 Task: Create a due date automation trigger when advanced on, on the tuesday before a card is due add dates not due this month at 11:00 AM.
Action: Mouse moved to (1374, 115)
Screenshot: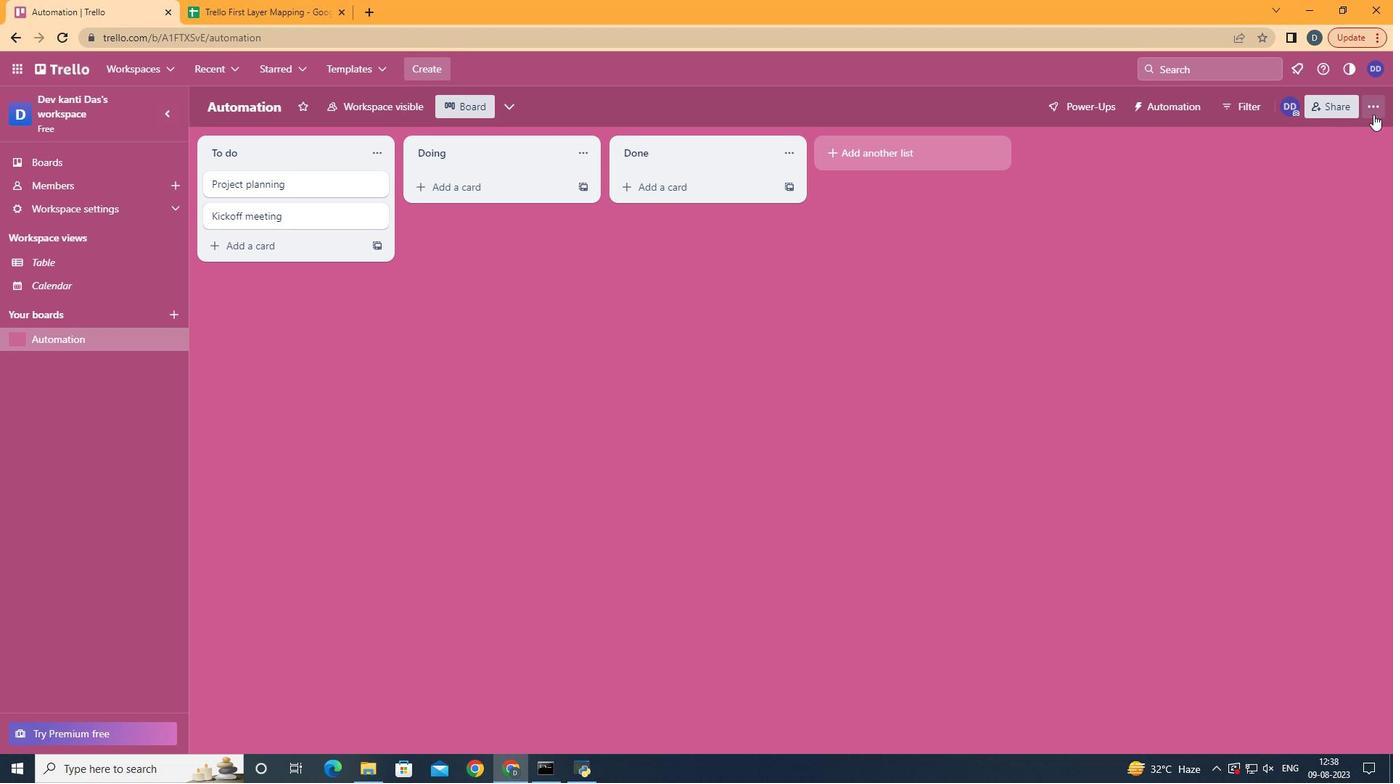 
Action: Mouse pressed left at (1374, 115)
Screenshot: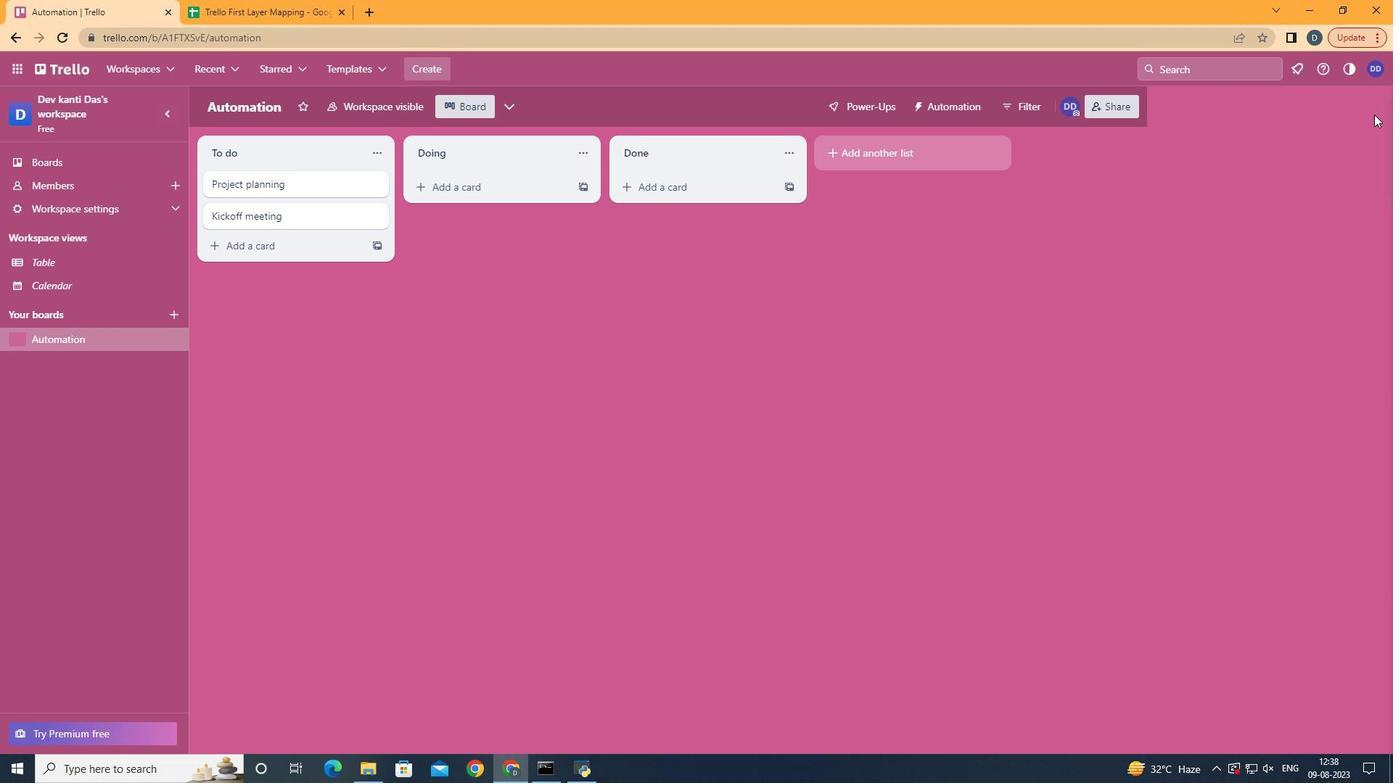 
Action: Mouse moved to (1209, 322)
Screenshot: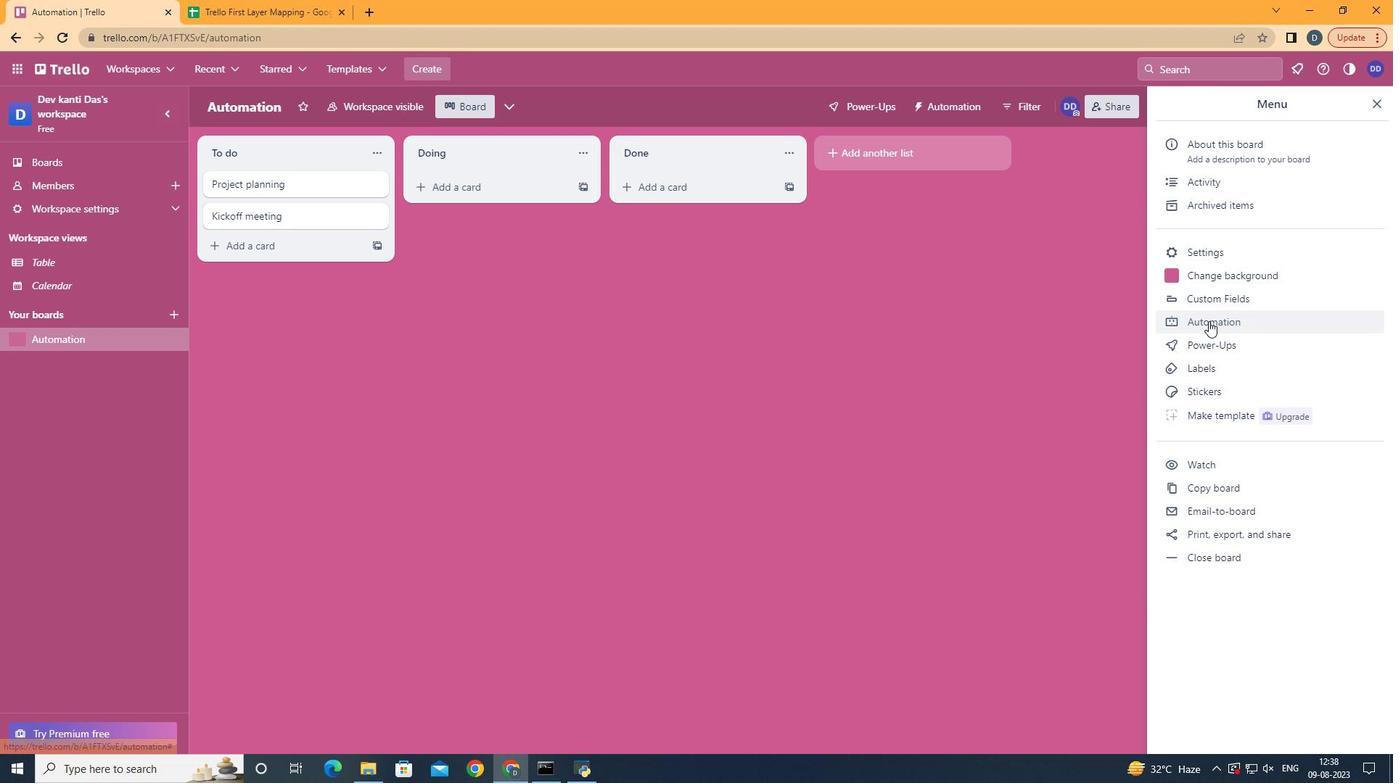 
Action: Mouse pressed left at (1209, 322)
Screenshot: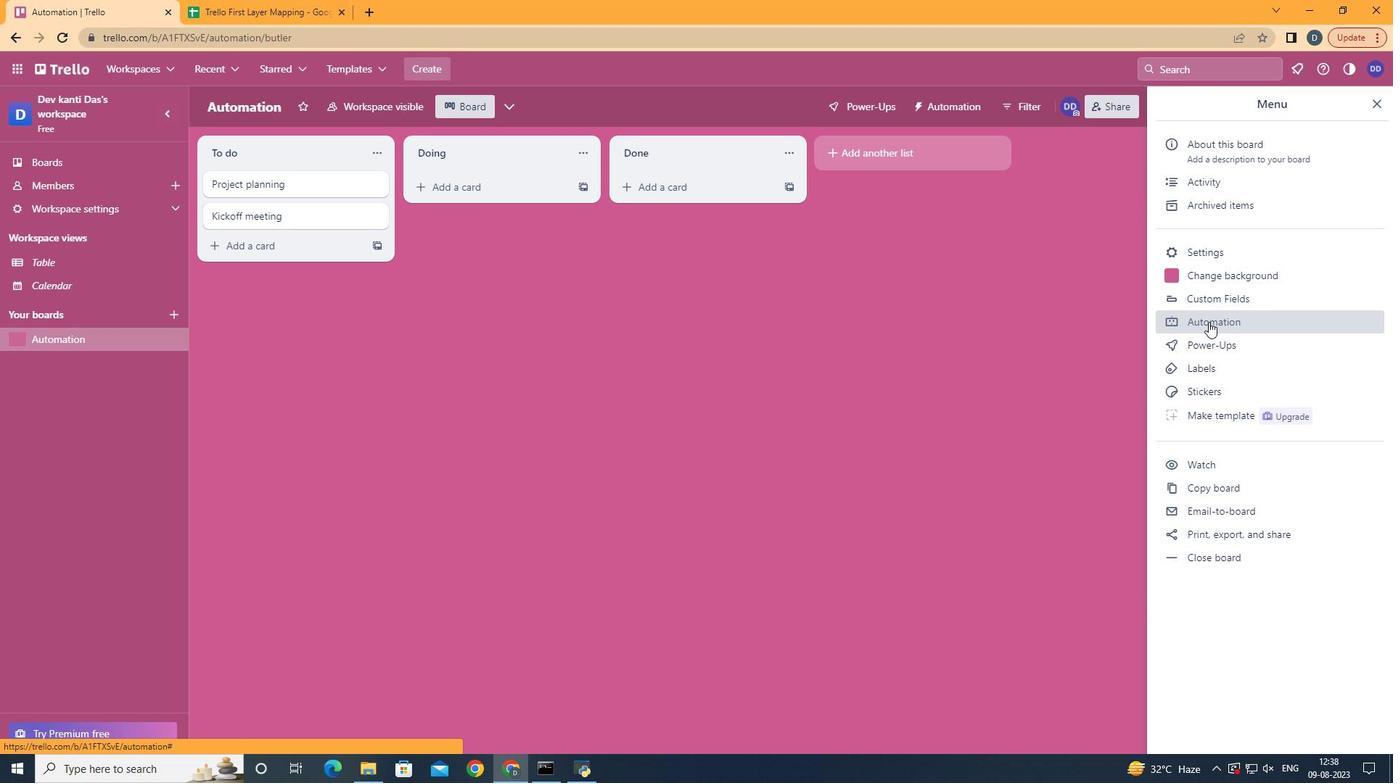 
Action: Mouse moved to (252, 291)
Screenshot: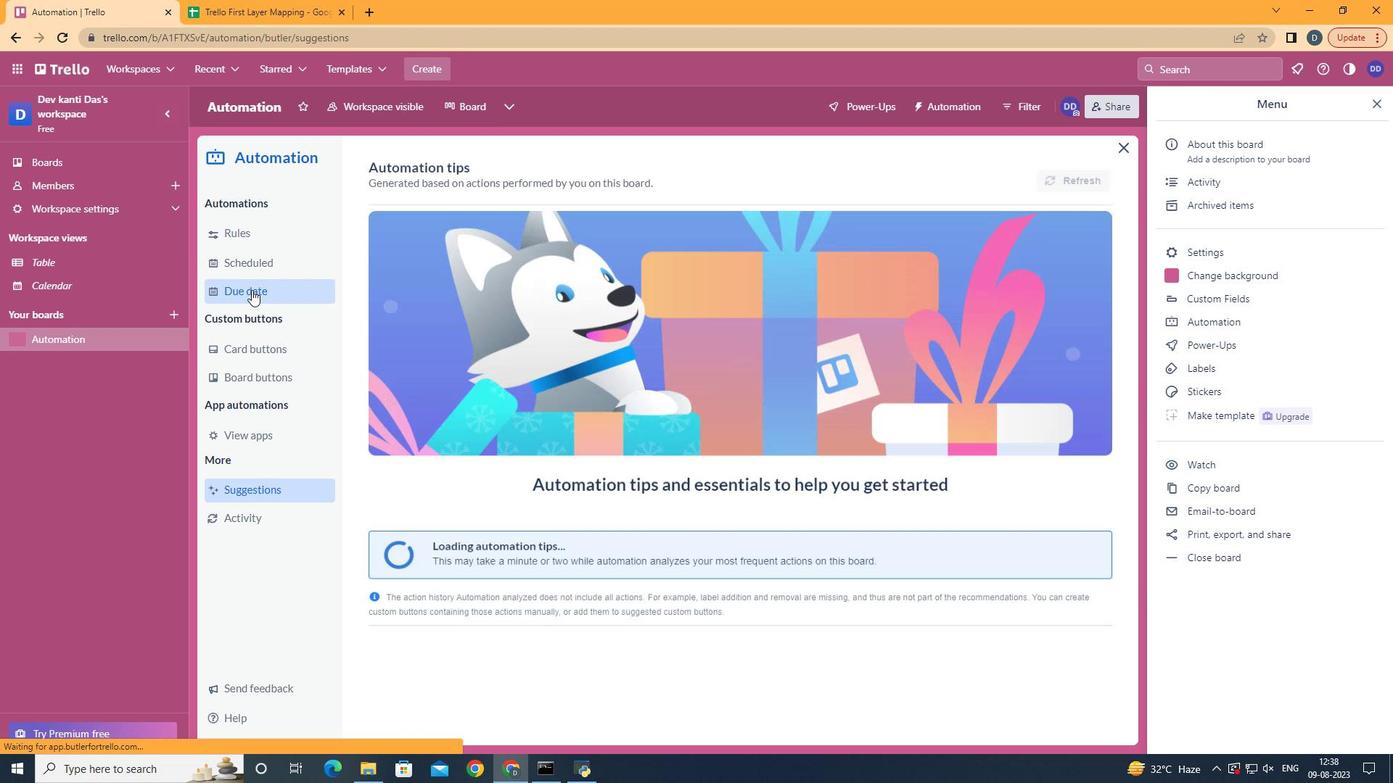 
Action: Mouse pressed left at (252, 291)
Screenshot: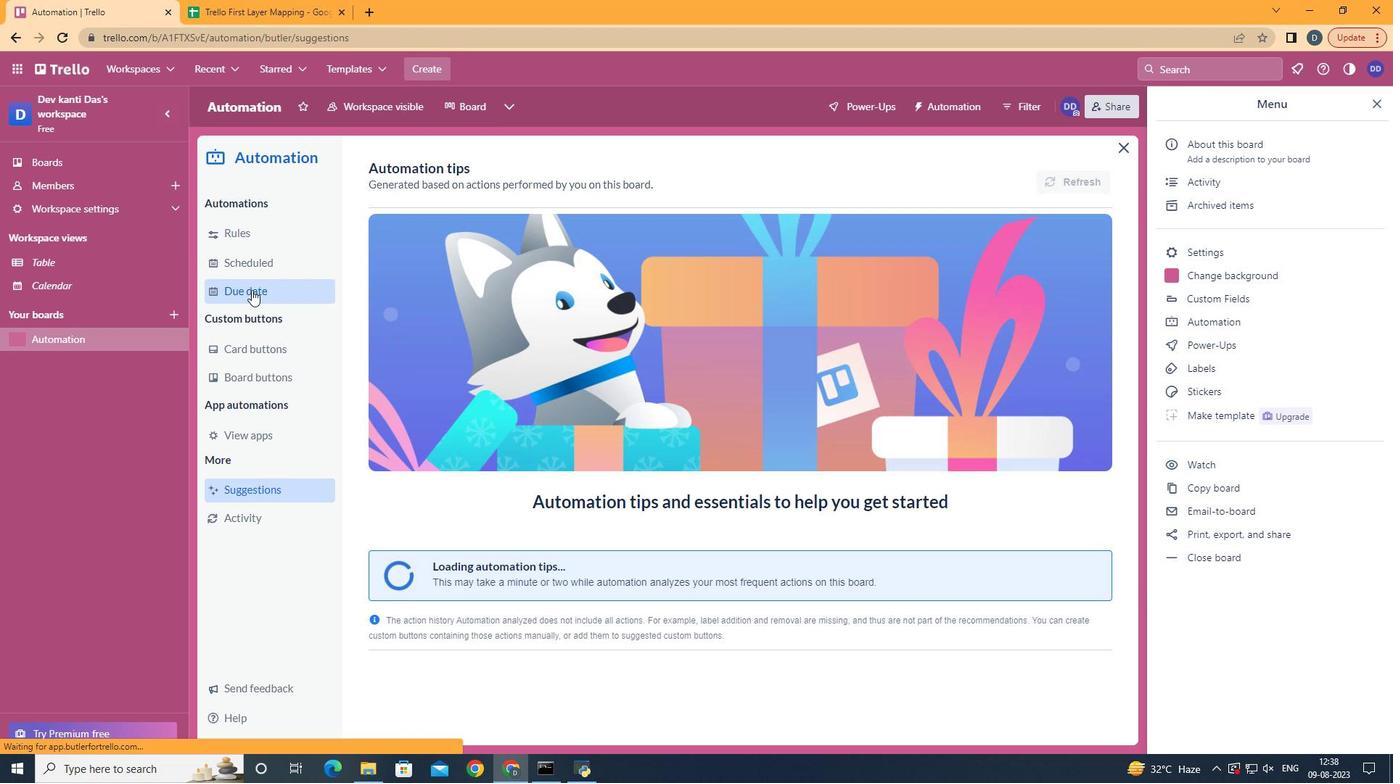 
Action: Mouse moved to (1021, 174)
Screenshot: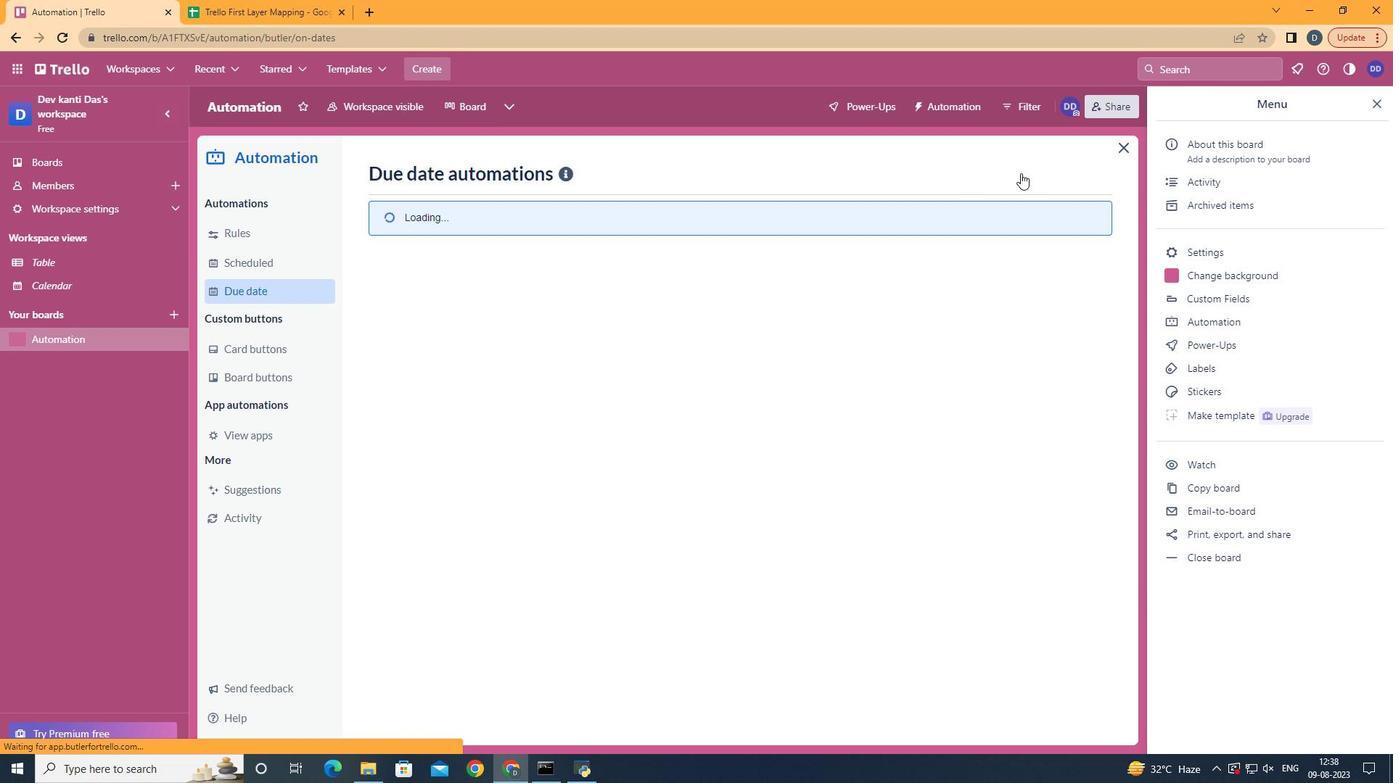 
Action: Mouse pressed left at (1021, 174)
Screenshot: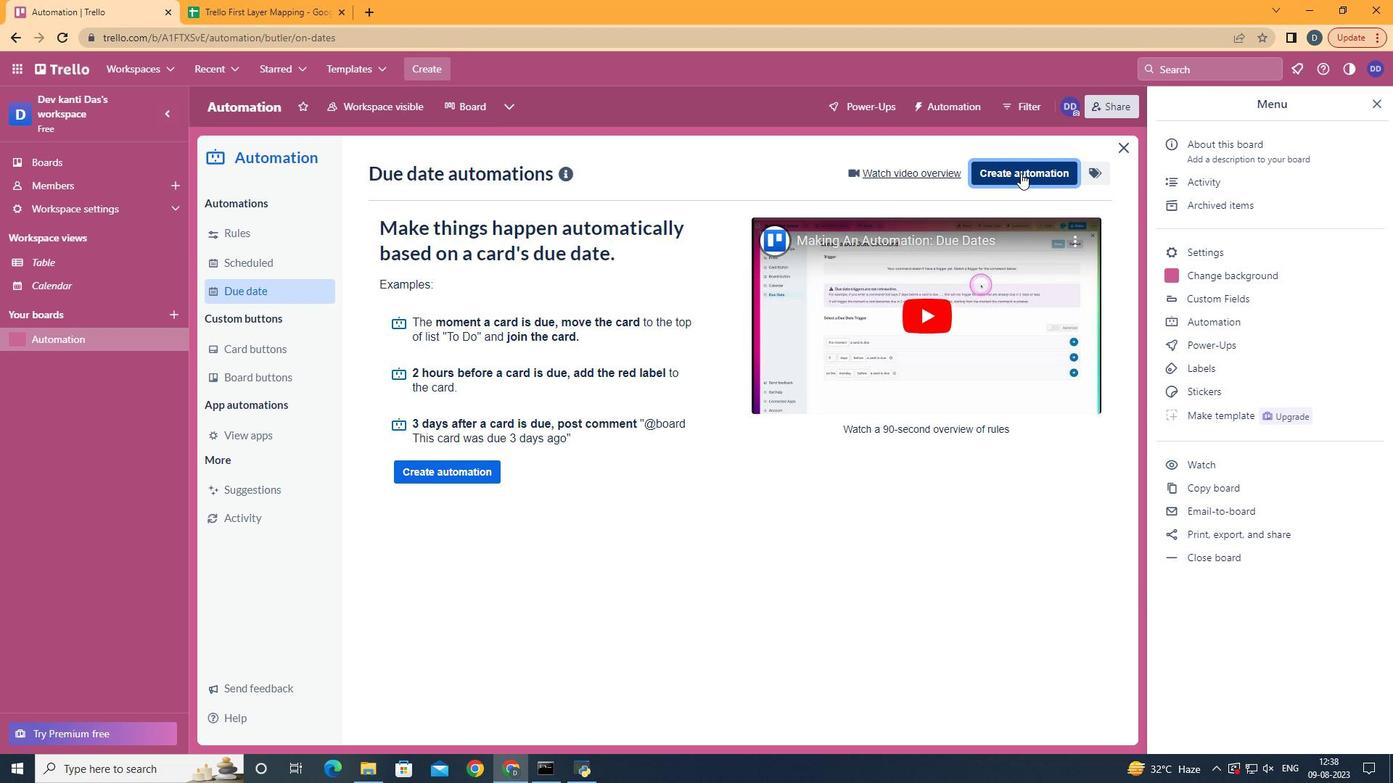 
Action: Mouse moved to (740, 311)
Screenshot: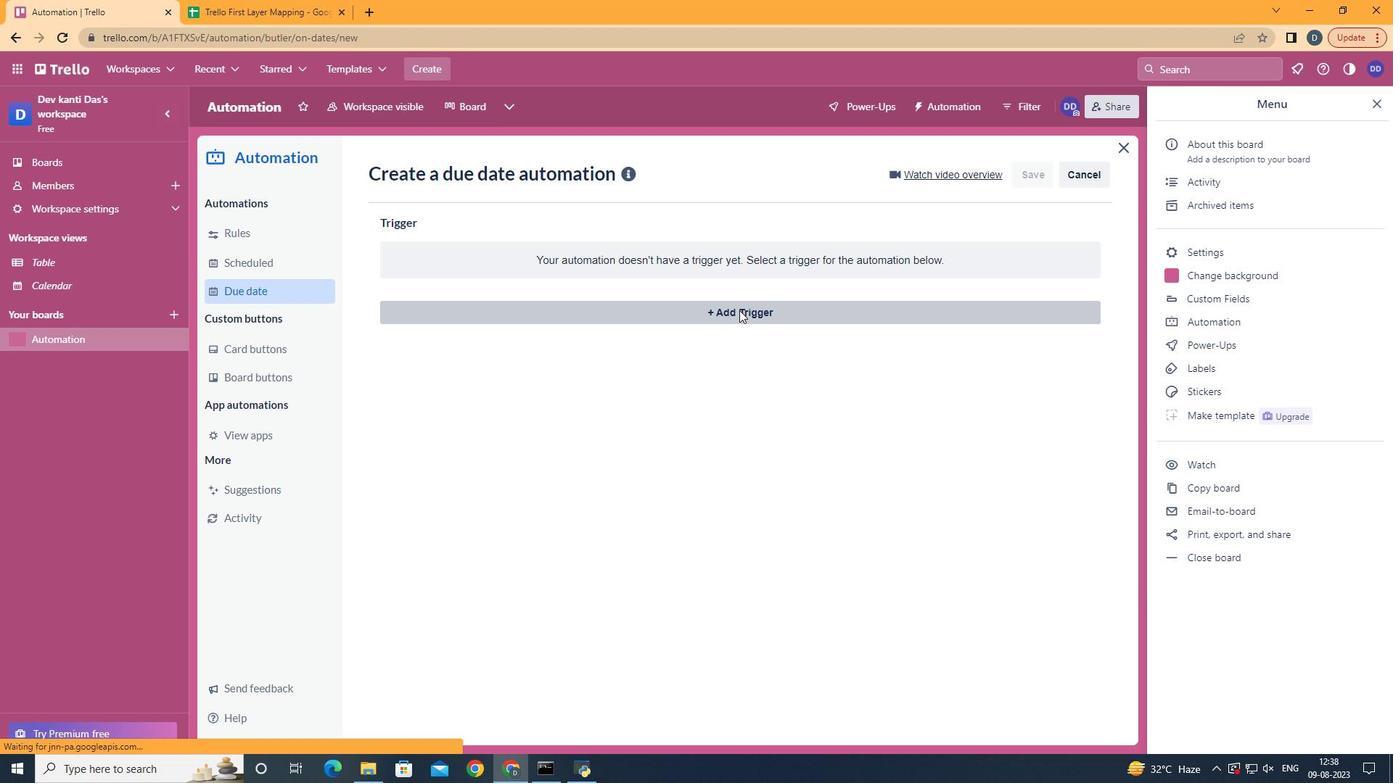 
Action: Mouse pressed left at (740, 311)
Screenshot: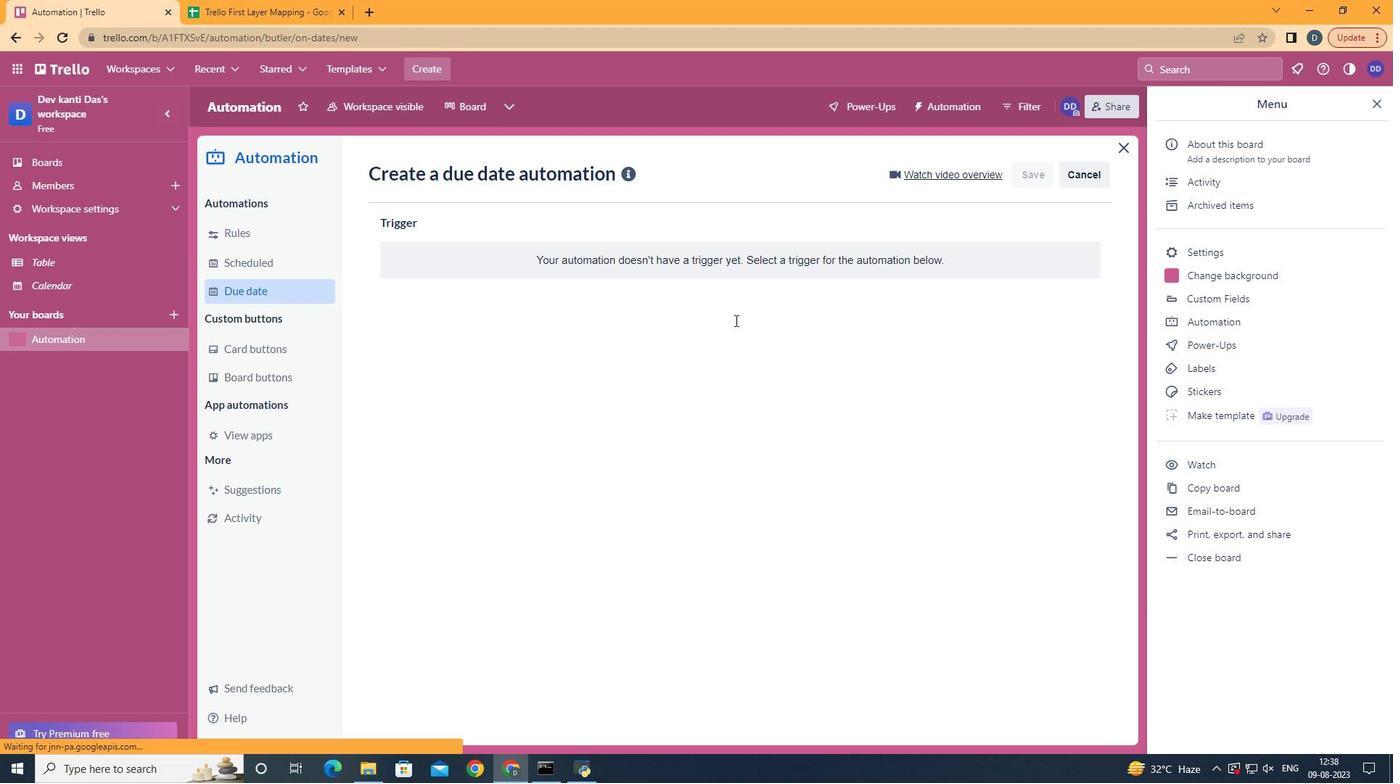 
Action: Mouse moved to (471, 411)
Screenshot: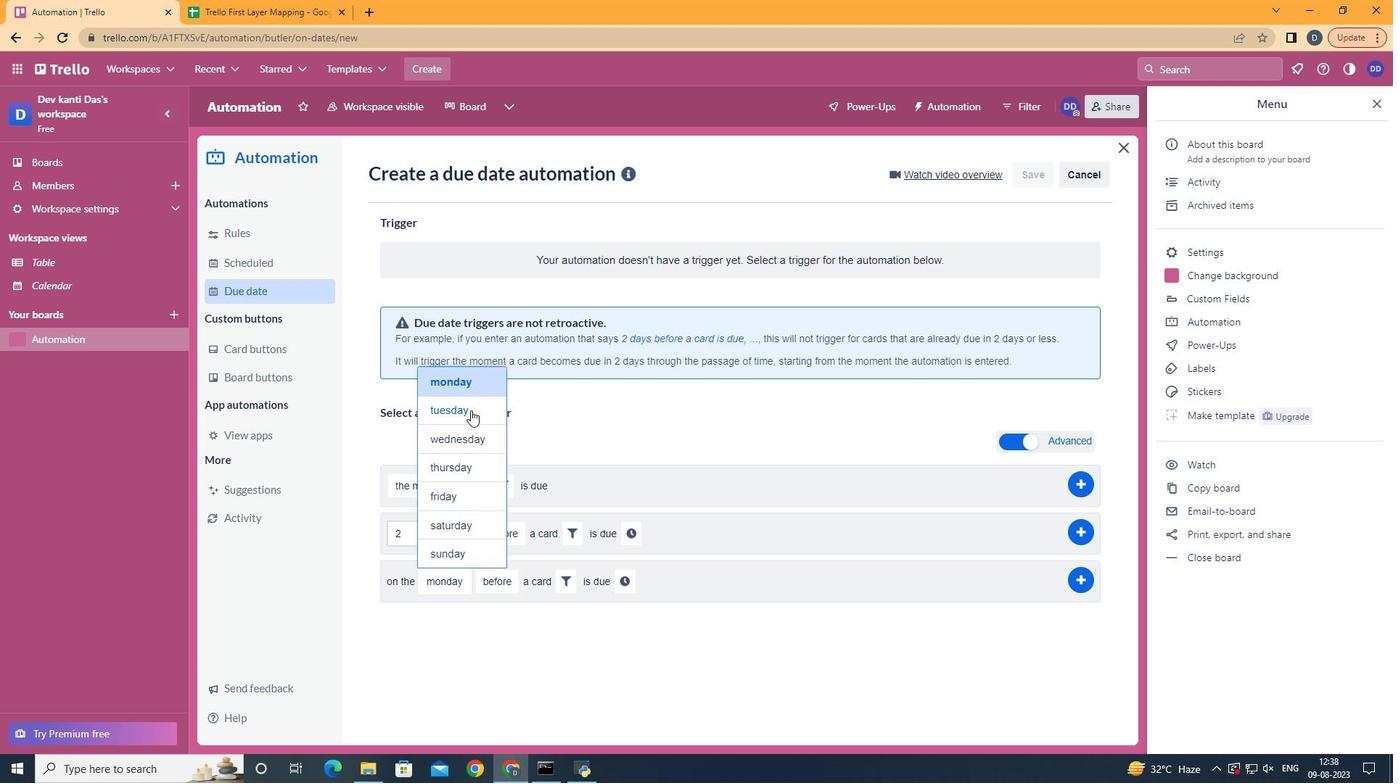 
Action: Mouse pressed left at (471, 411)
Screenshot: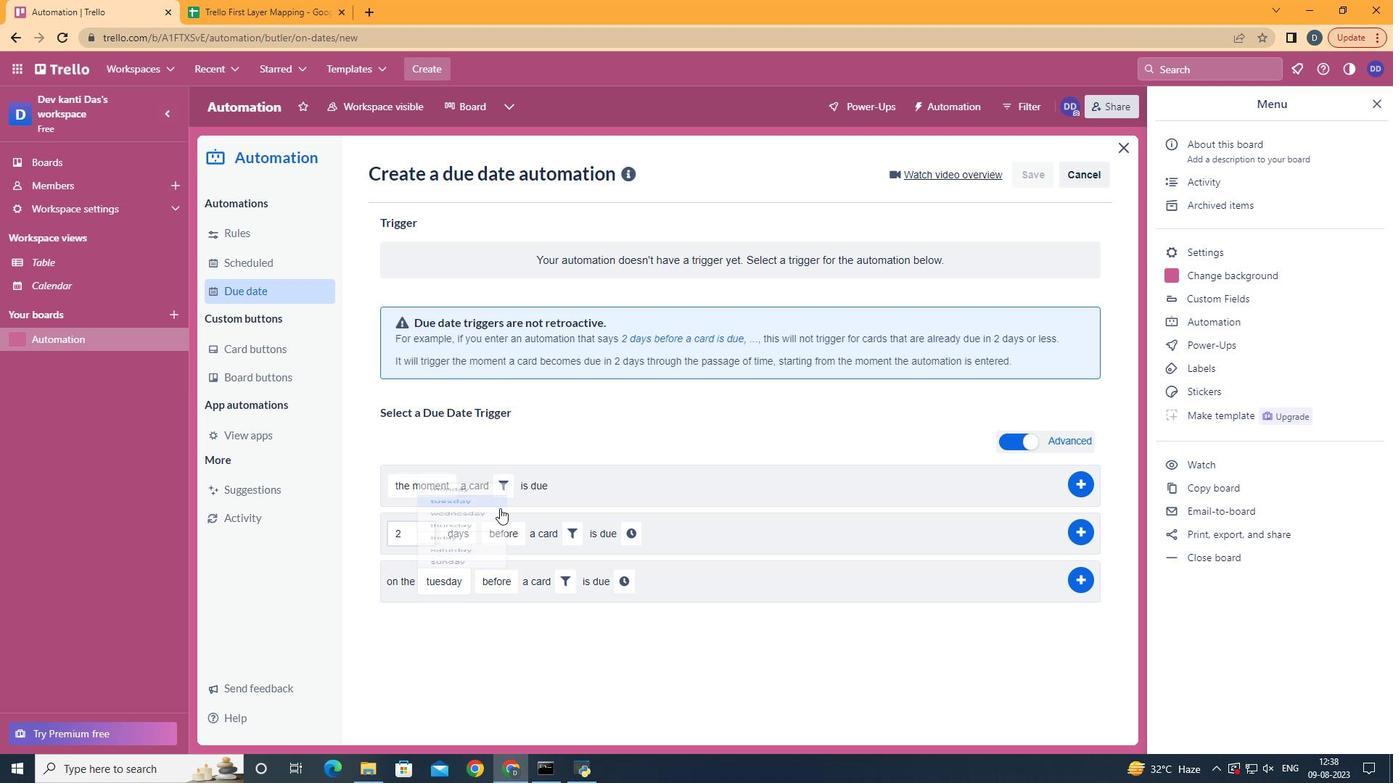 
Action: Mouse moved to (513, 602)
Screenshot: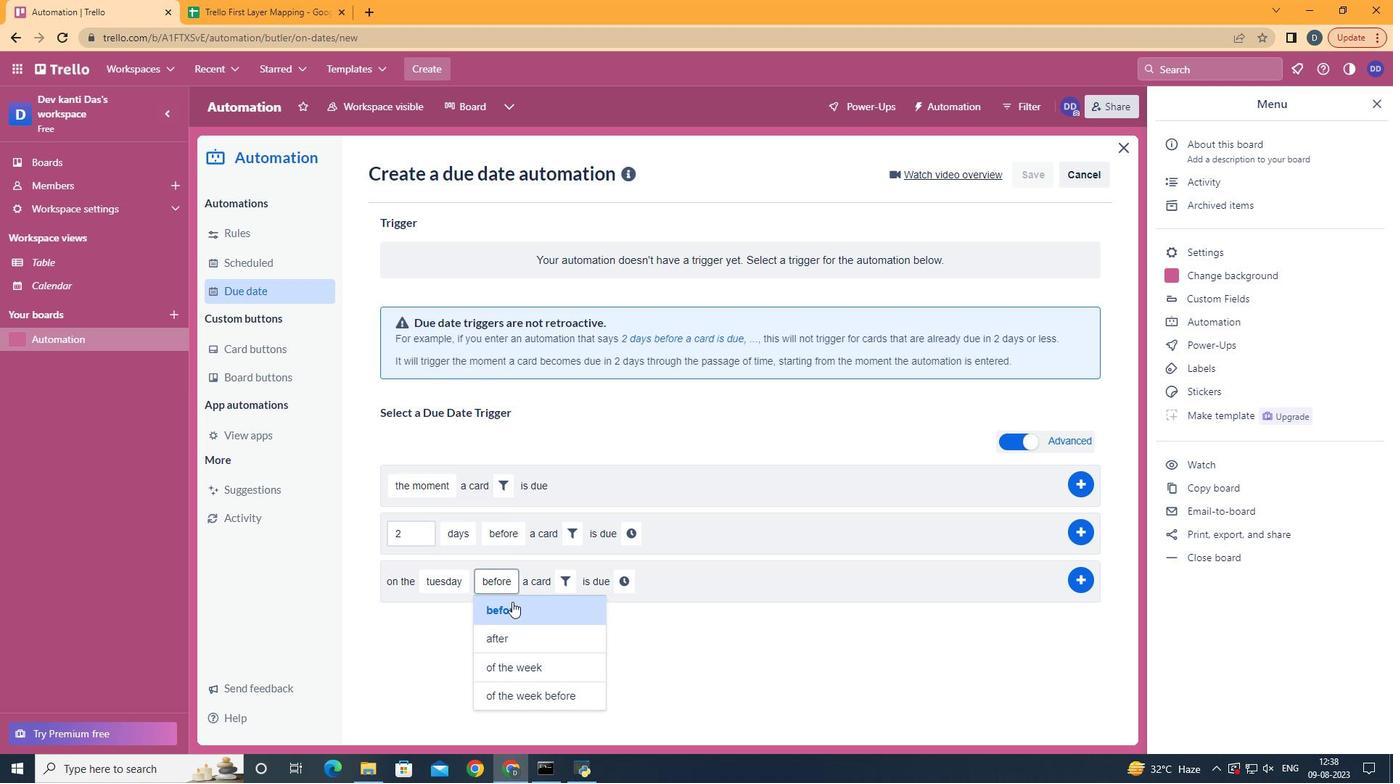 
Action: Mouse pressed left at (513, 602)
Screenshot: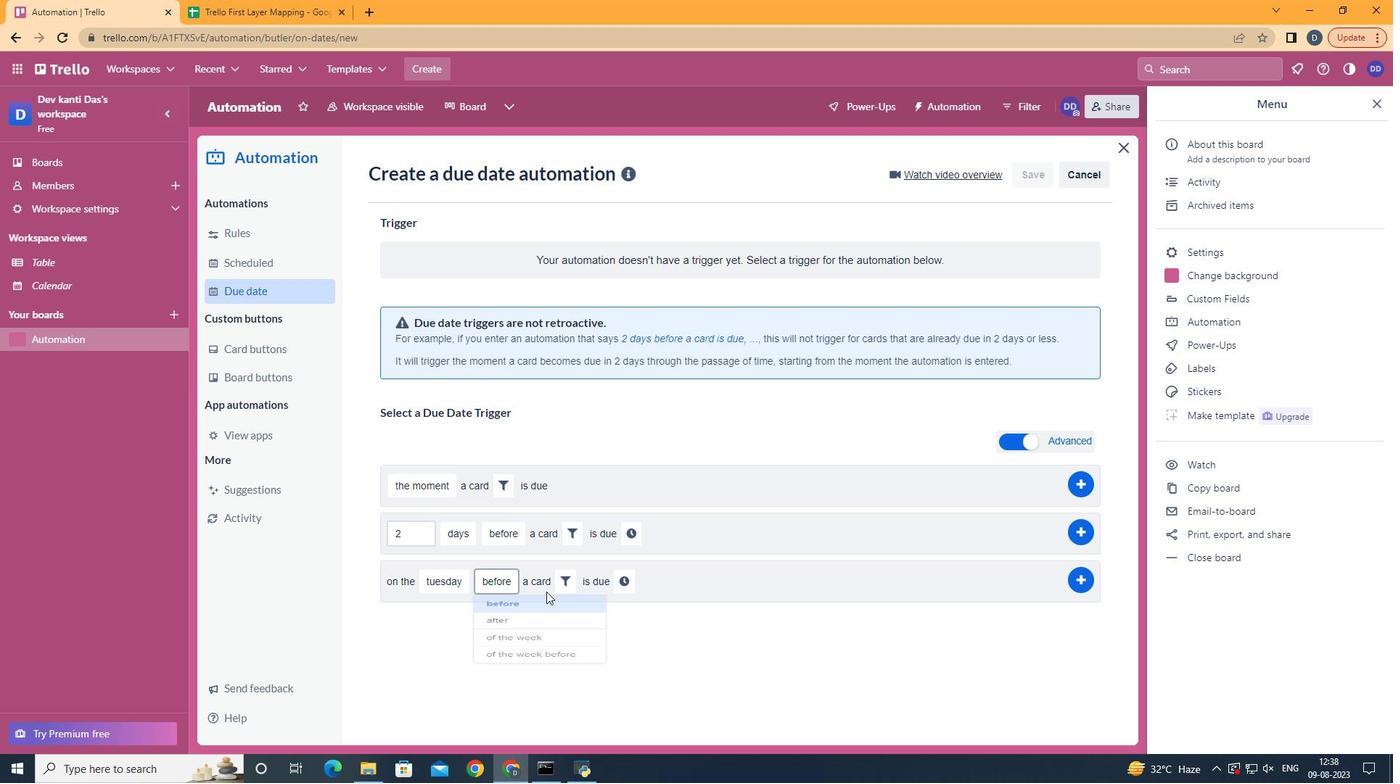 
Action: Mouse moved to (562, 581)
Screenshot: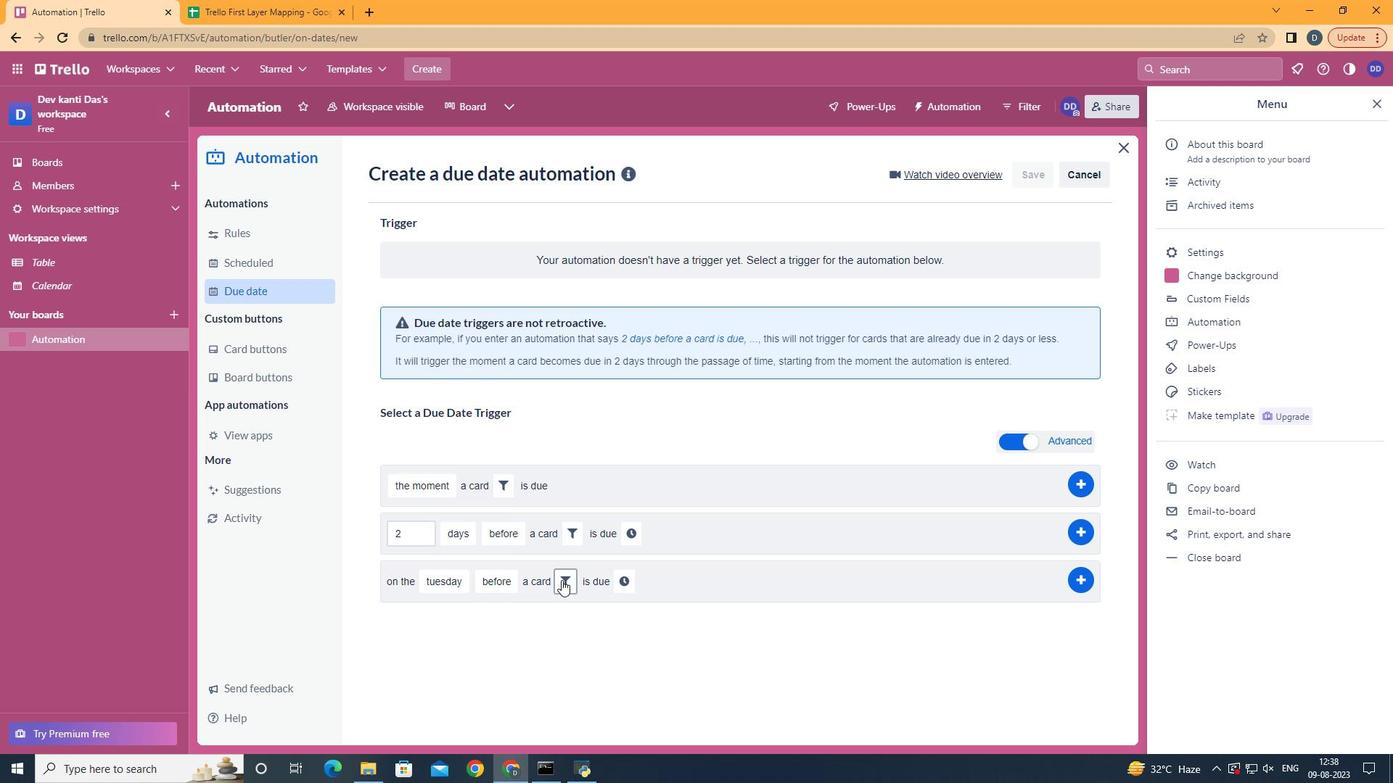
Action: Mouse pressed left at (562, 581)
Screenshot: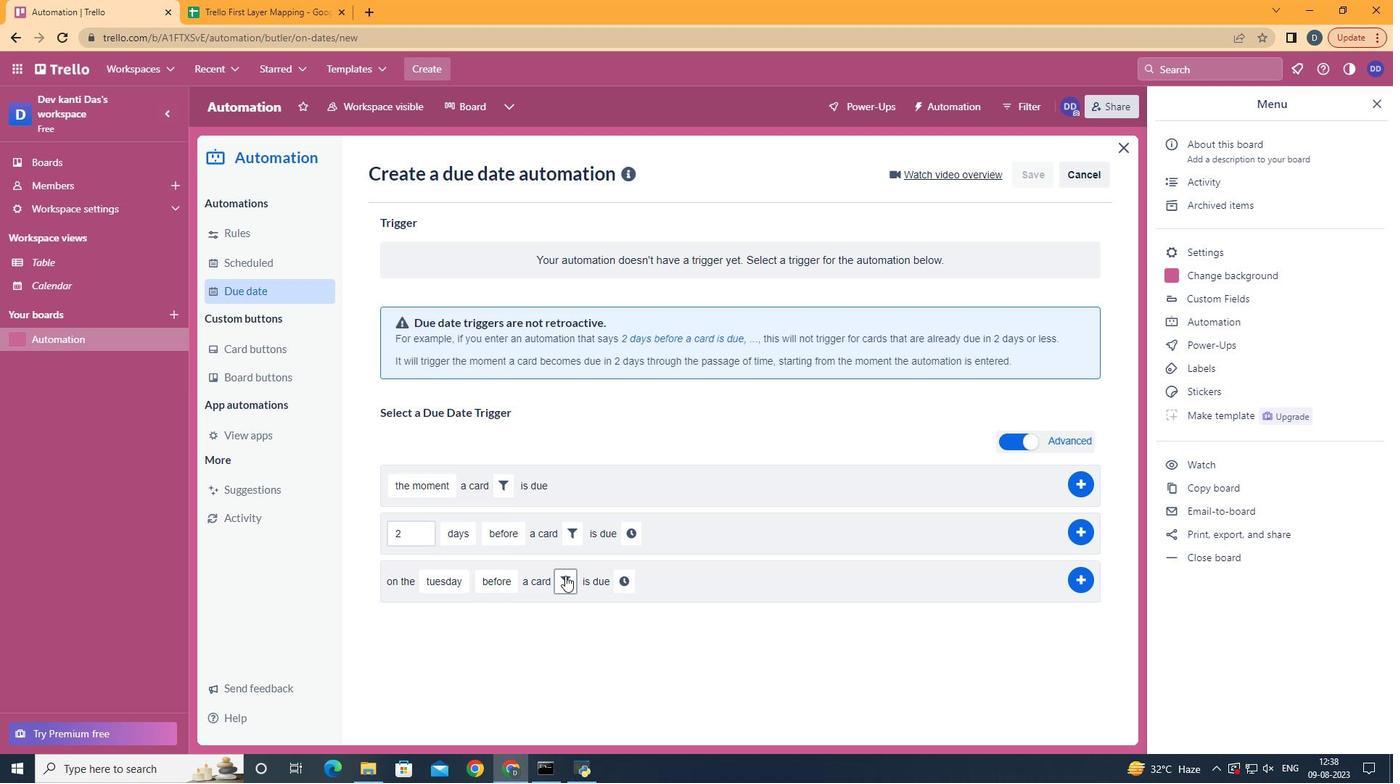 
Action: Mouse moved to (638, 622)
Screenshot: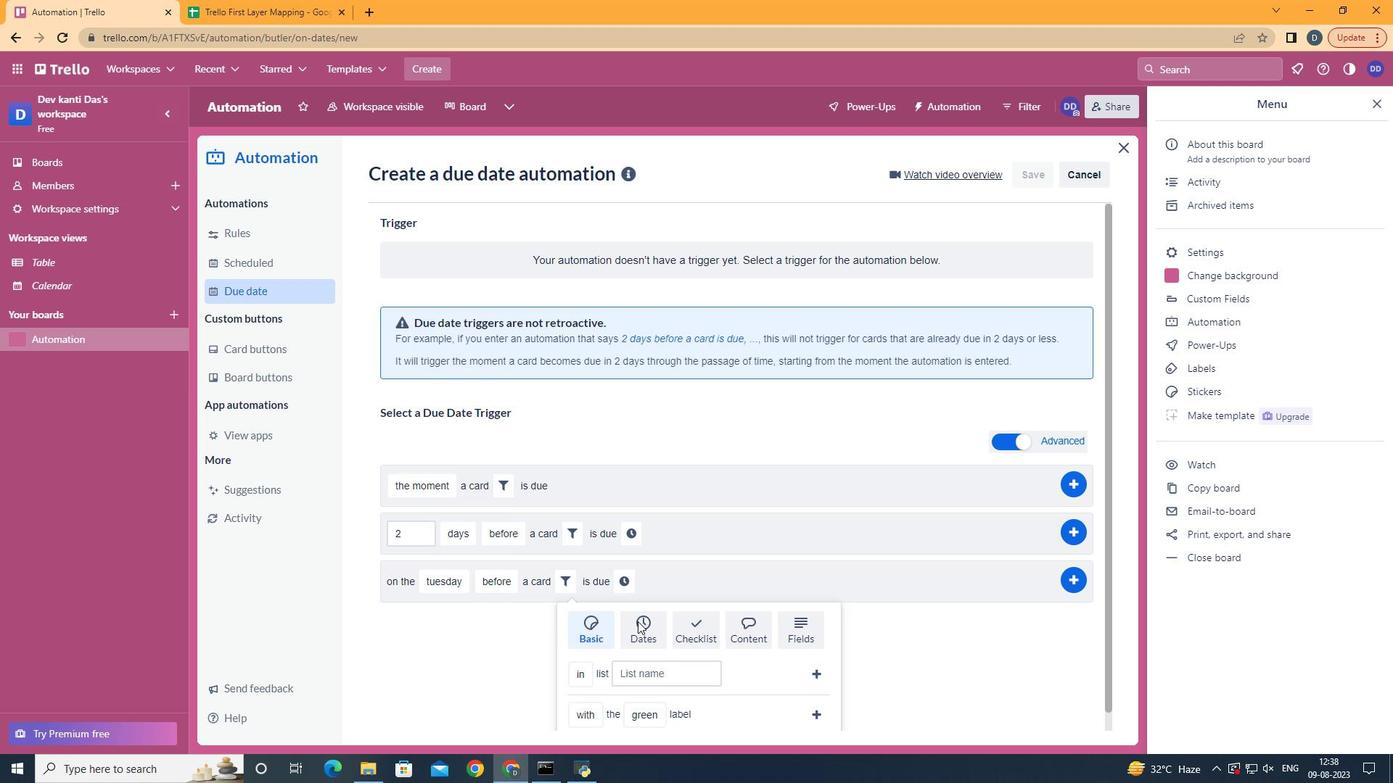 
Action: Mouse pressed left at (638, 622)
Screenshot: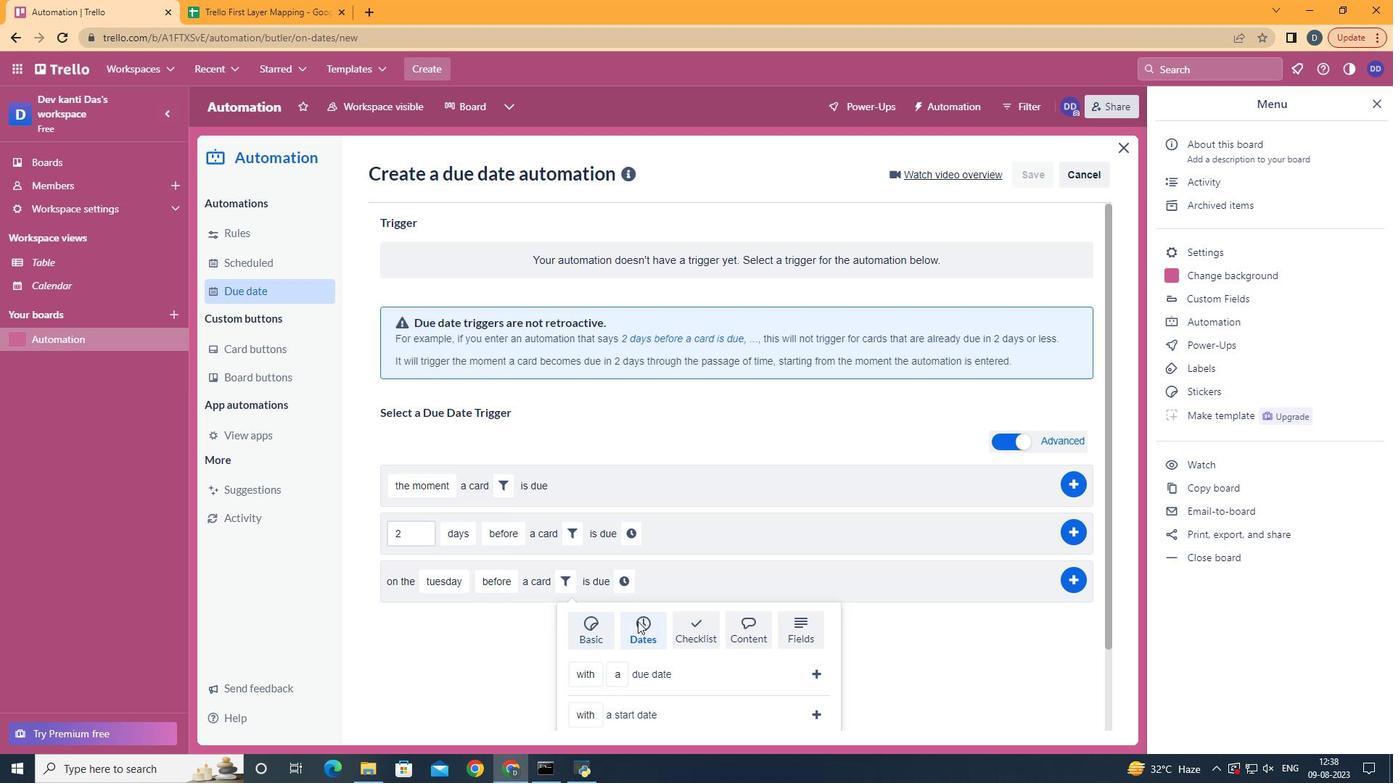 
Action: Mouse scrolled (638, 621) with delta (0, 0)
Screenshot: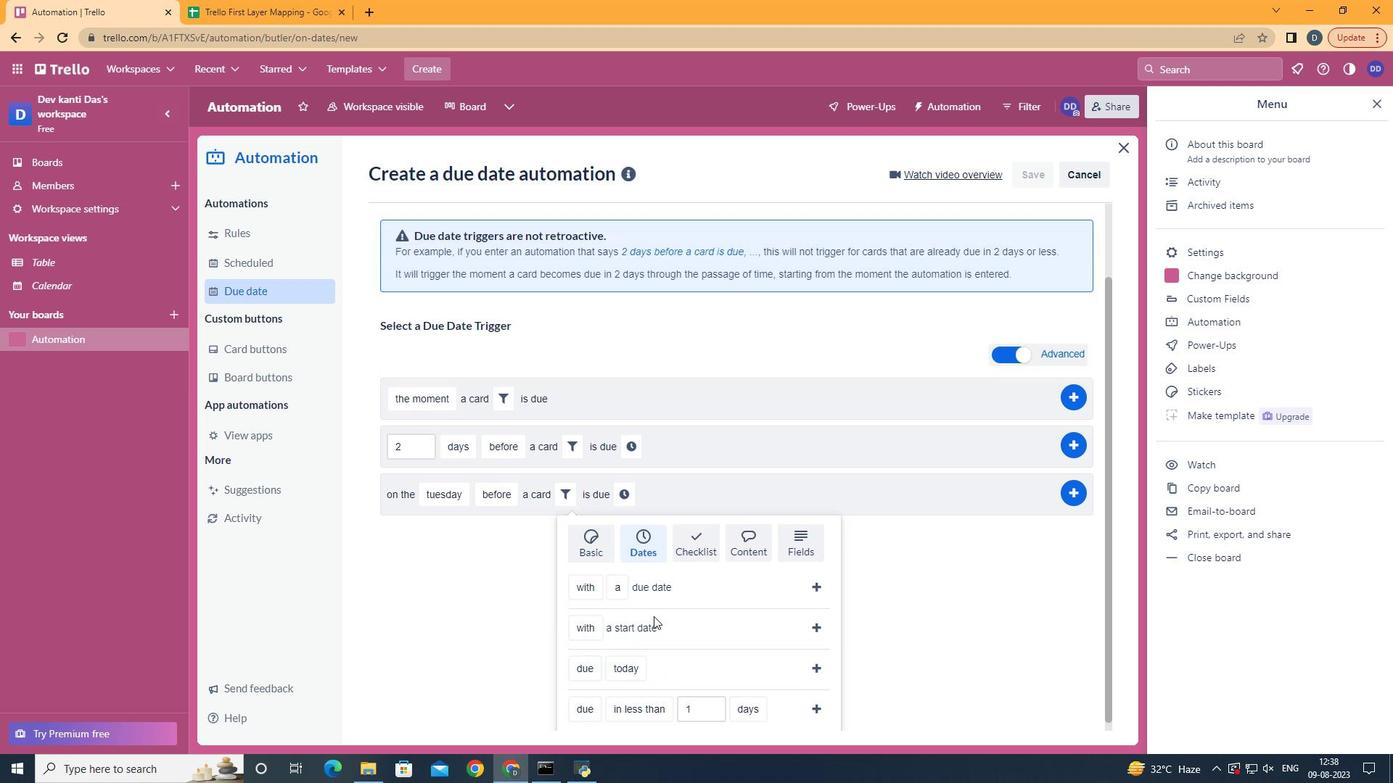 
Action: Mouse scrolled (638, 621) with delta (0, 0)
Screenshot: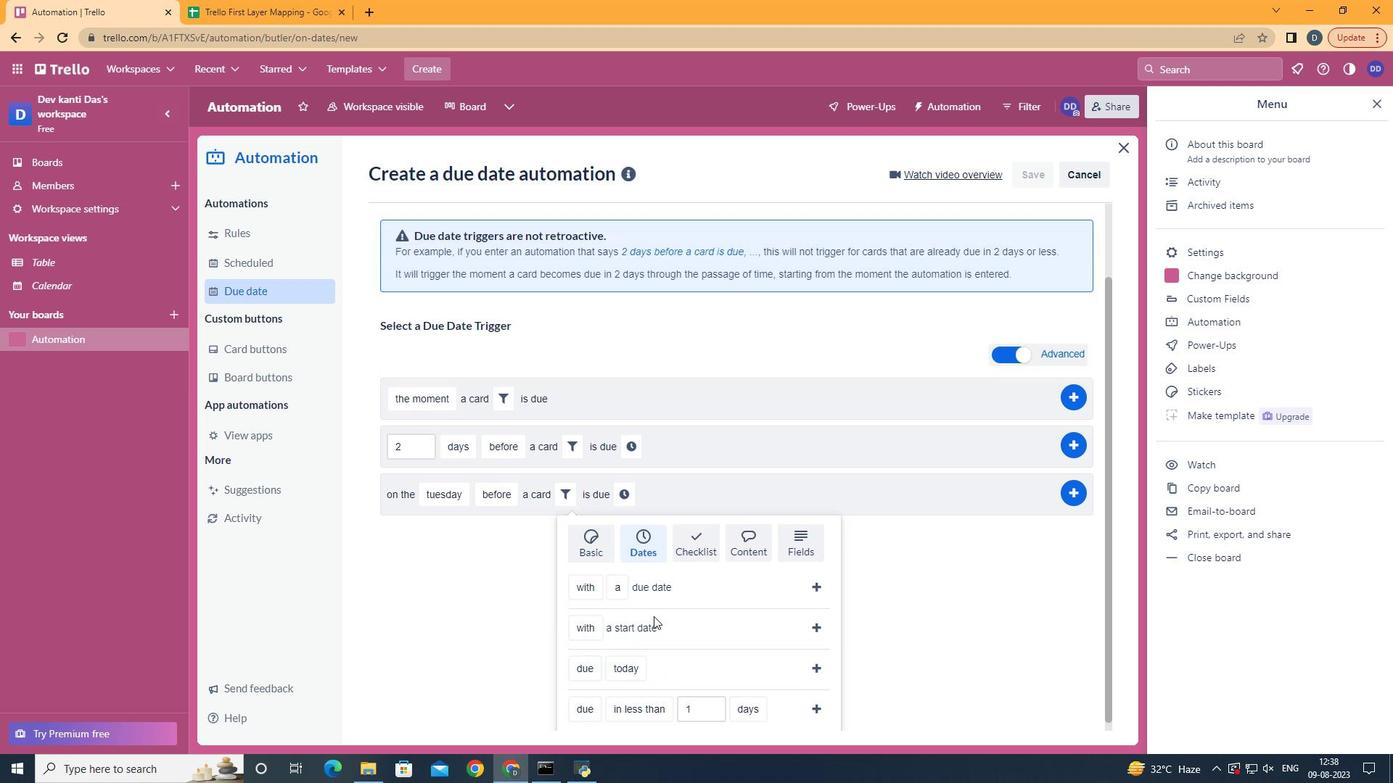 
Action: Mouse scrolled (638, 621) with delta (0, 0)
Screenshot: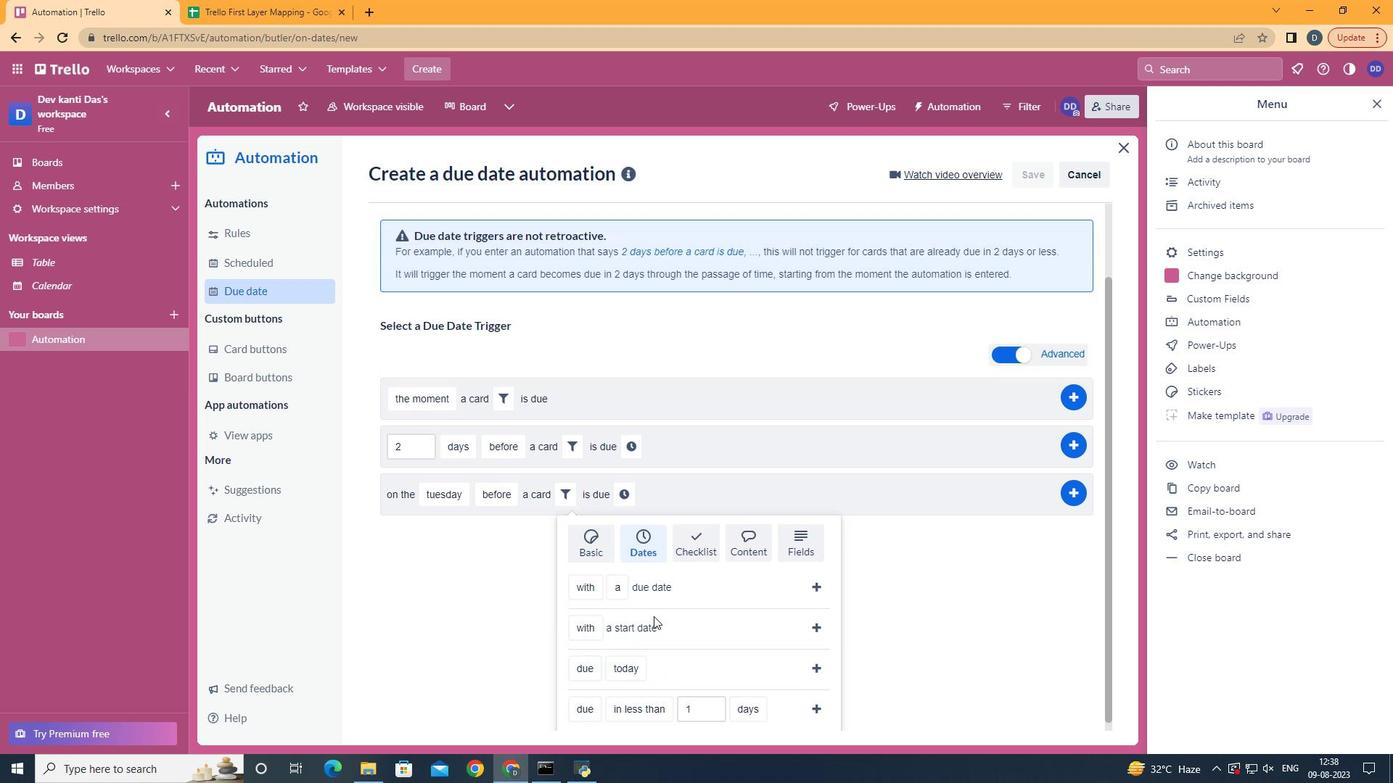 
Action: Mouse scrolled (638, 621) with delta (0, 0)
Screenshot: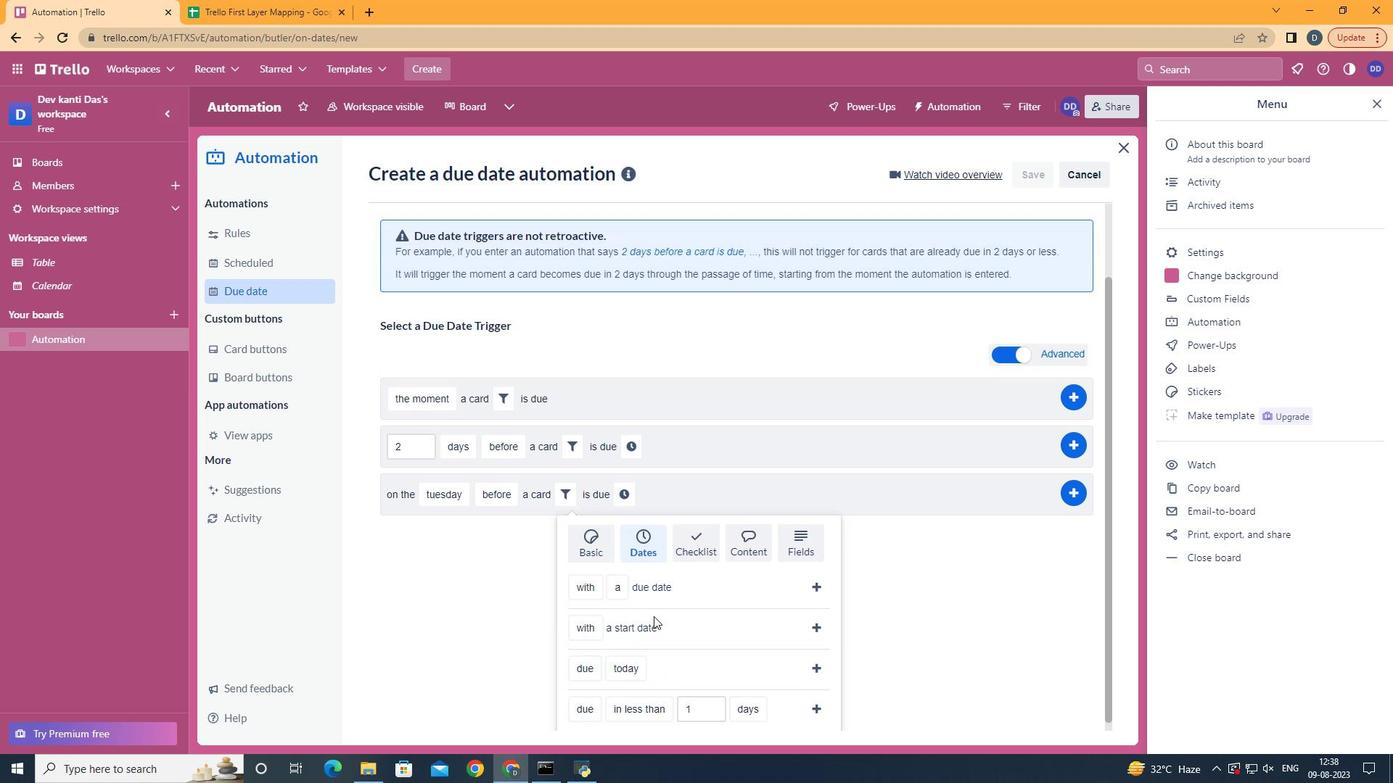 
Action: Mouse moved to (609, 575)
Screenshot: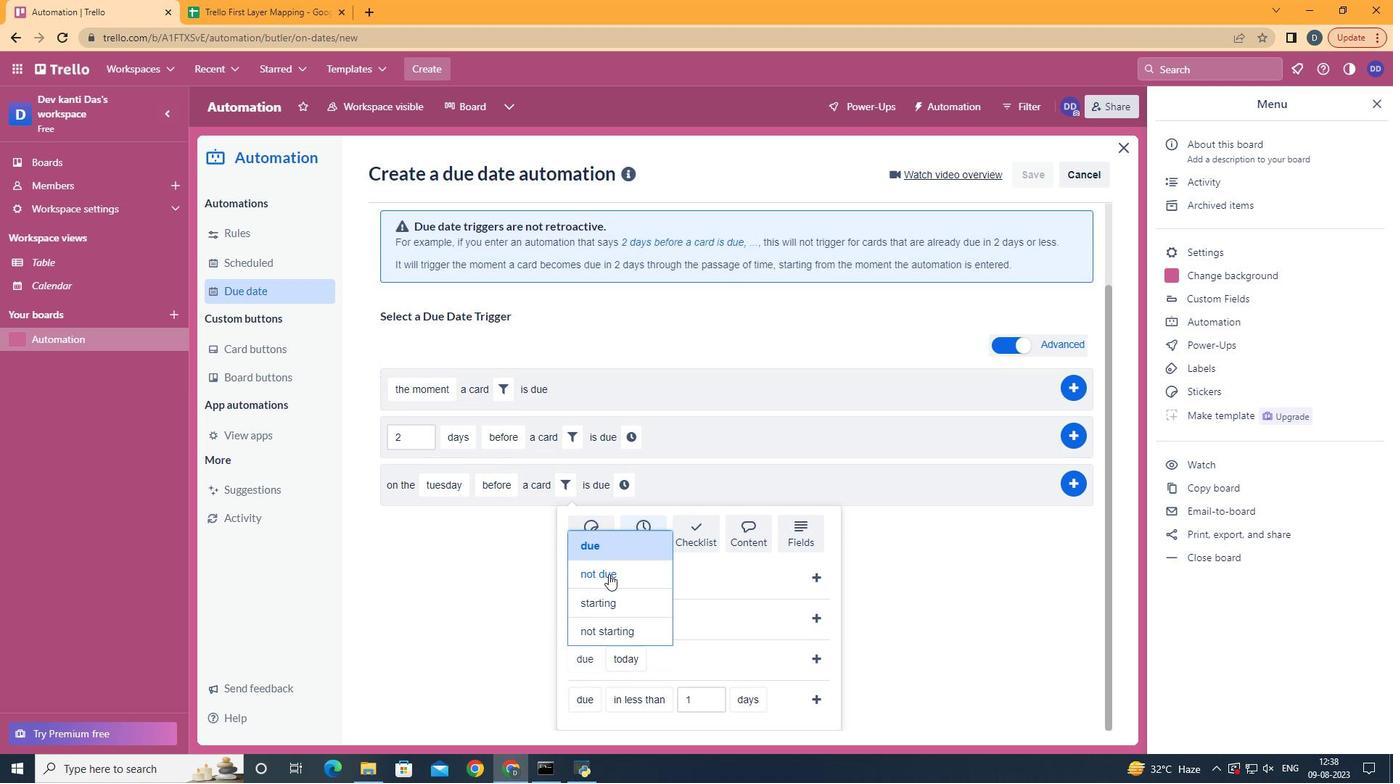 
Action: Mouse pressed left at (609, 575)
Screenshot: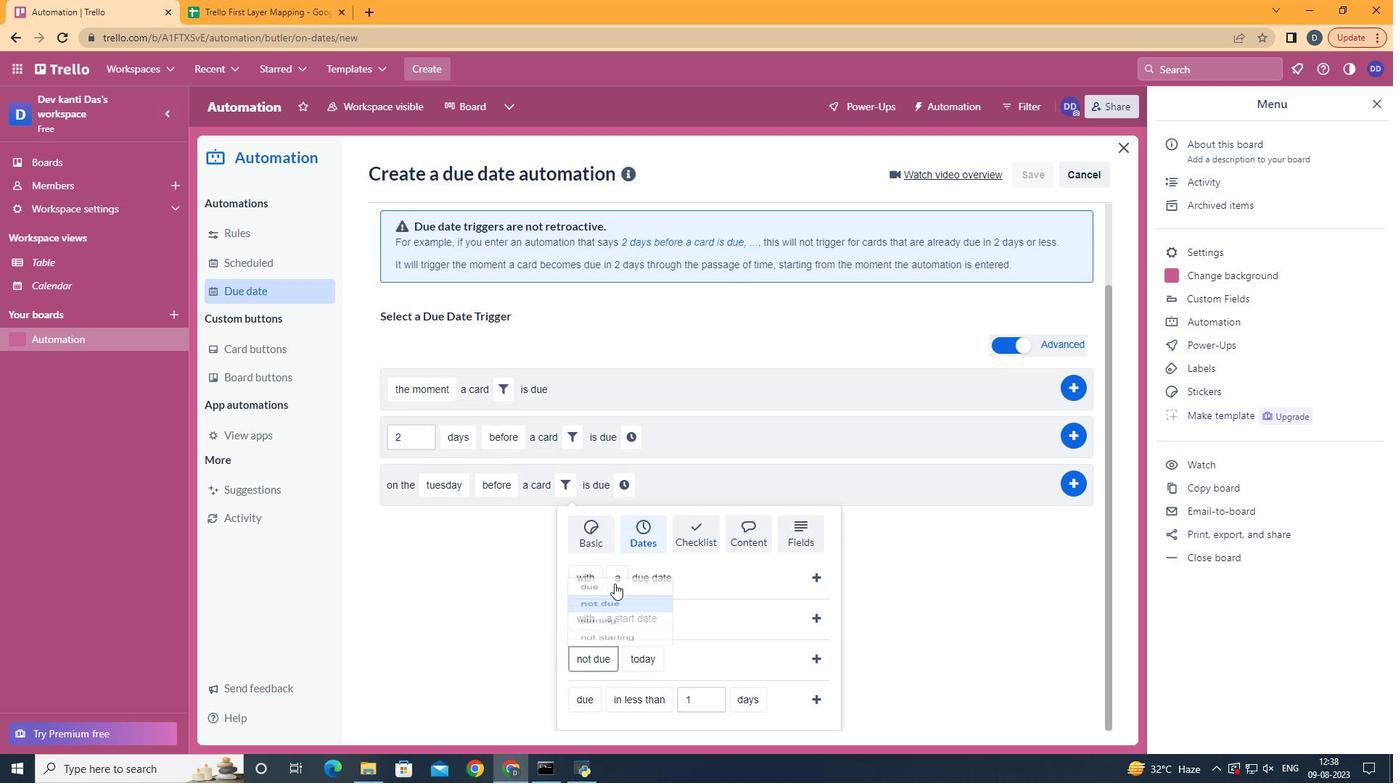 
Action: Mouse moved to (664, 608)
Screenshot: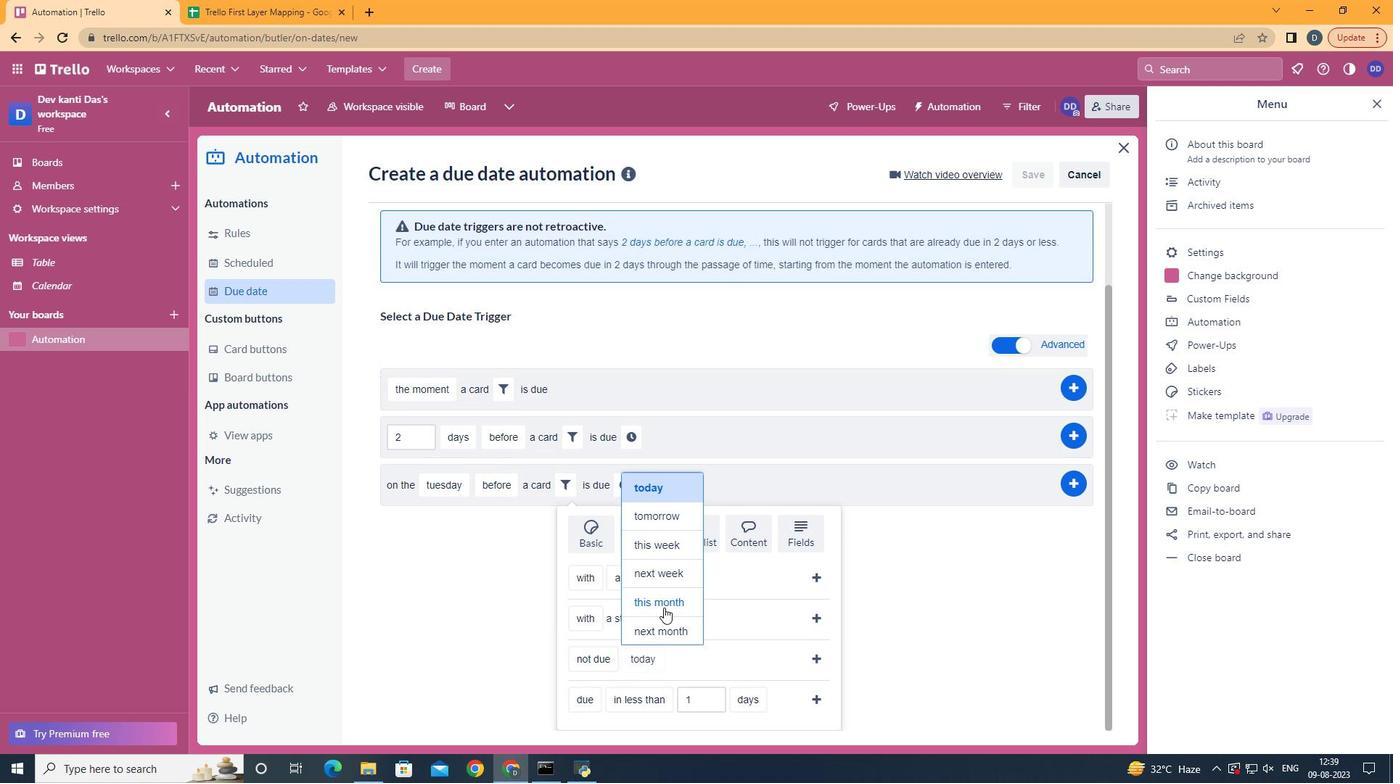
Action: Mouse pressed left at (664, 608)
Screenshot: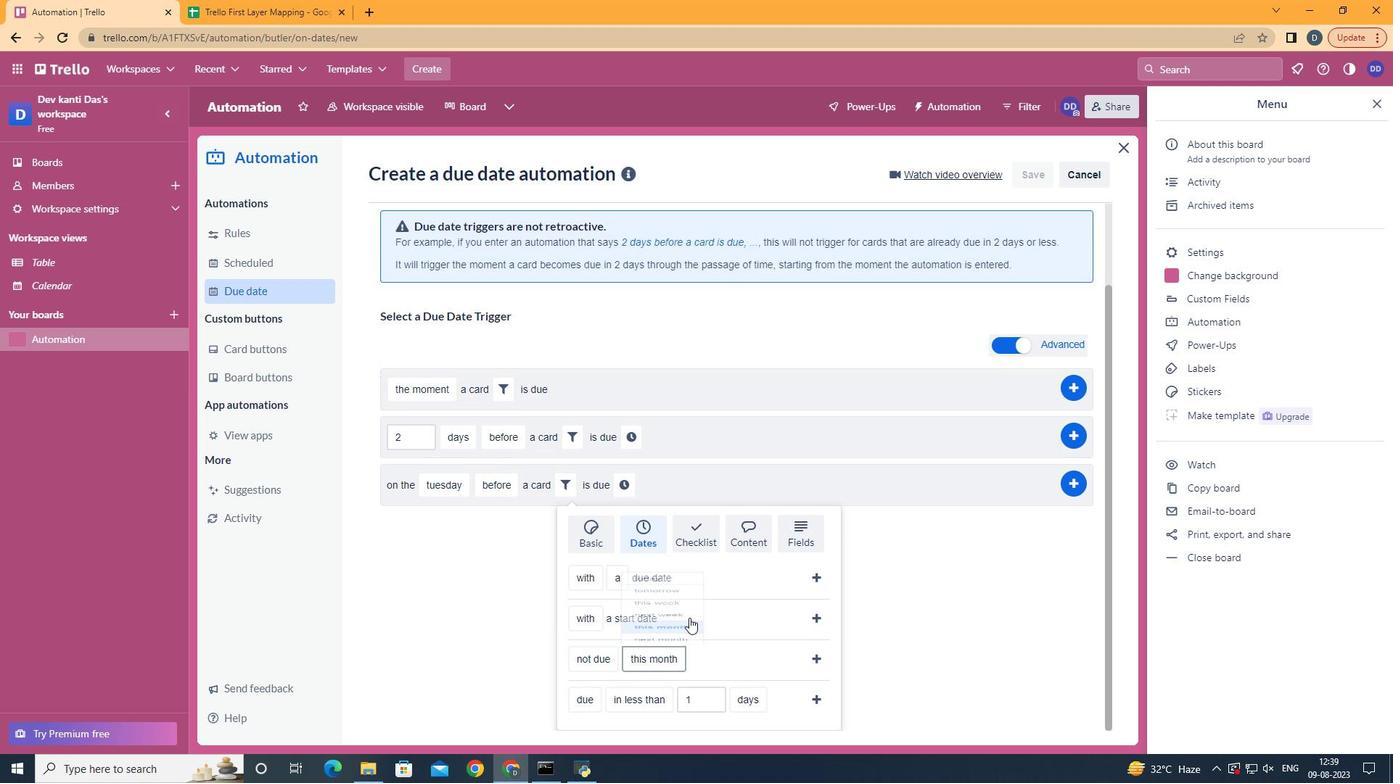 
Action: Mouse moved to (815, 658)
Screenshot: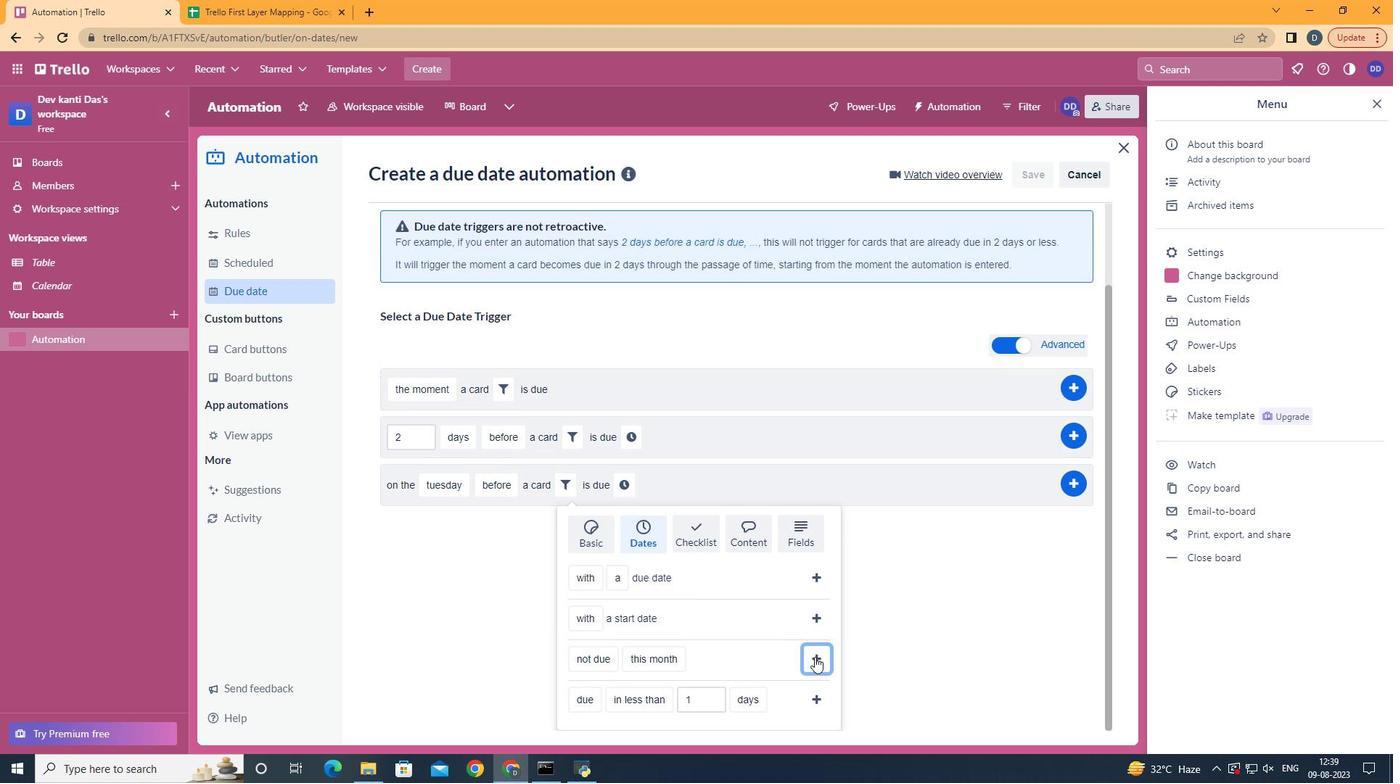 
Action: Mouse pressed left at (815, 658)
Screenshot: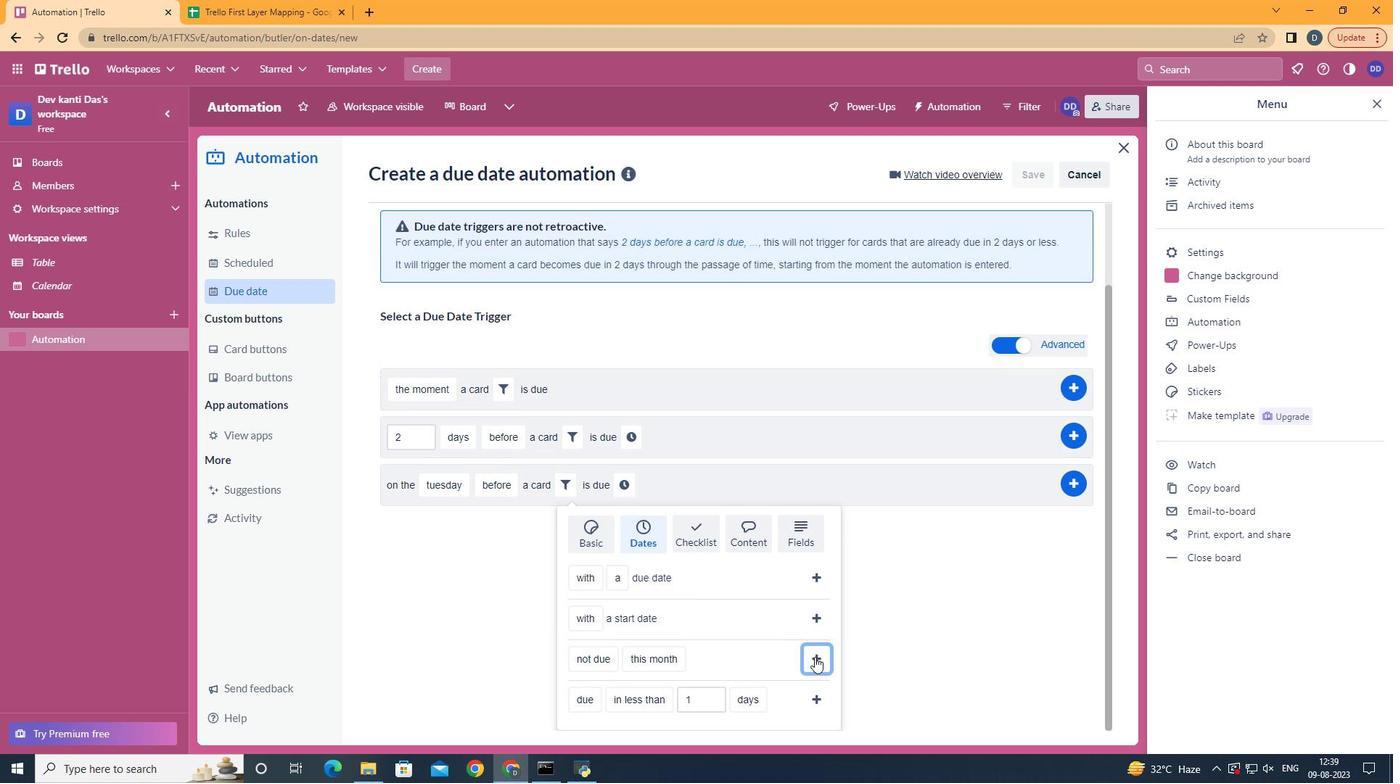 
Action: Mouse moved to (739, 582)
Screenshot: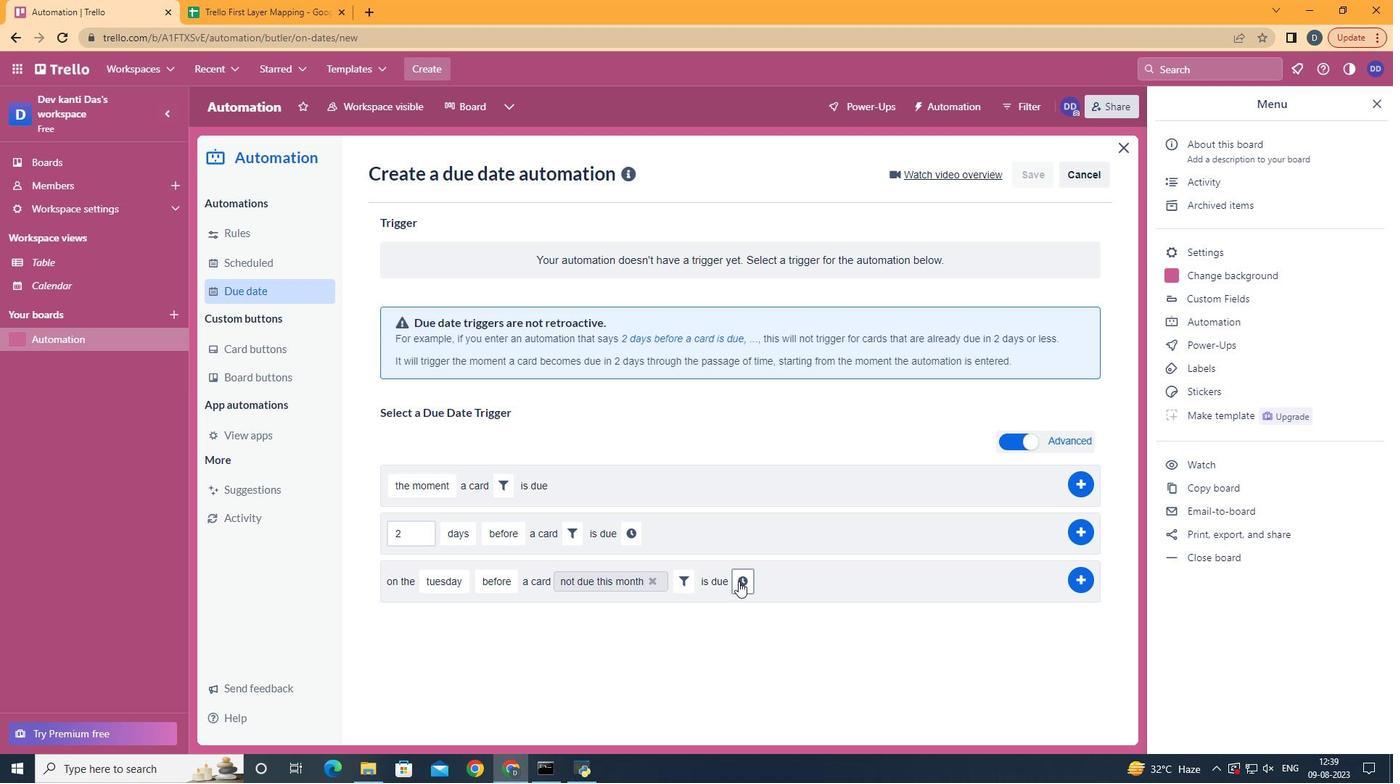 
Action: Mouse pressed left at (739, 582)
Screenshot: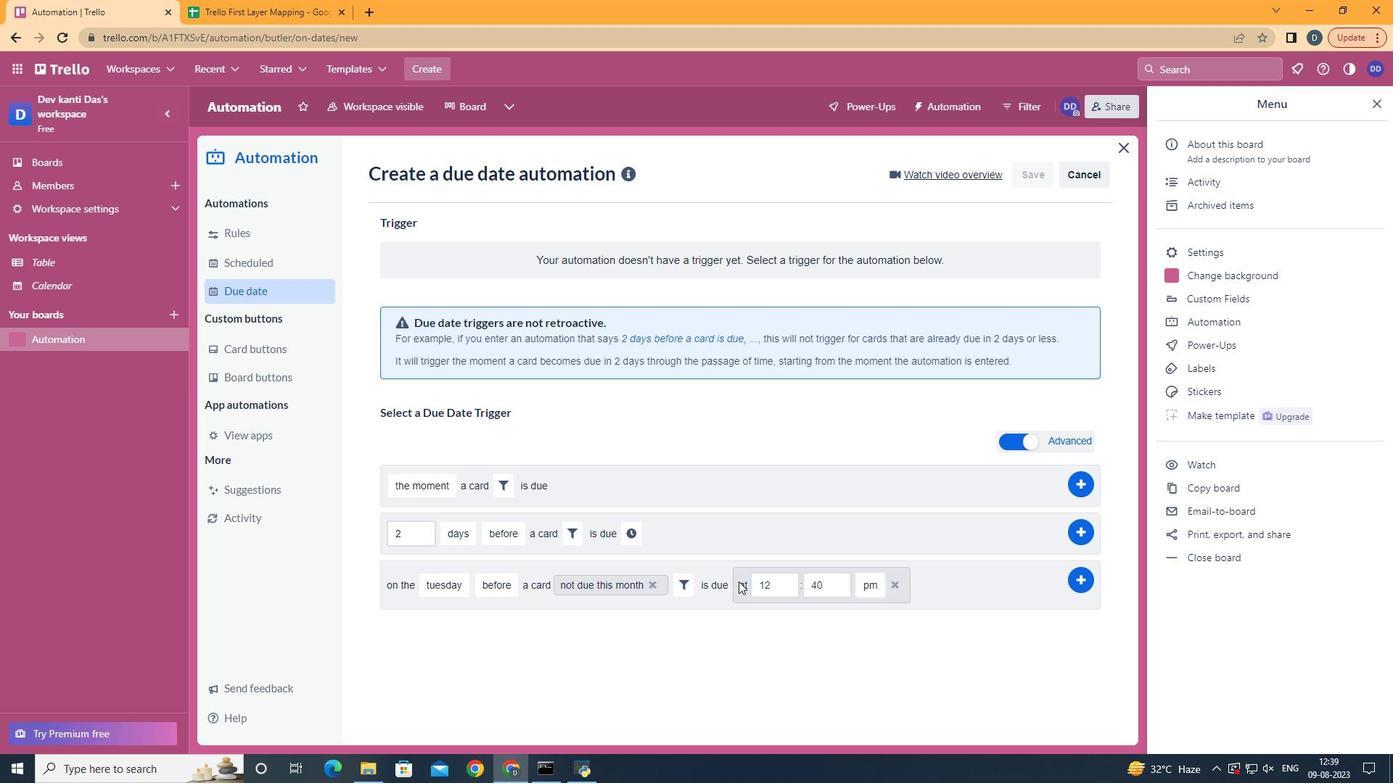
Action: Mouse moved to (784, 585)
Screenshot: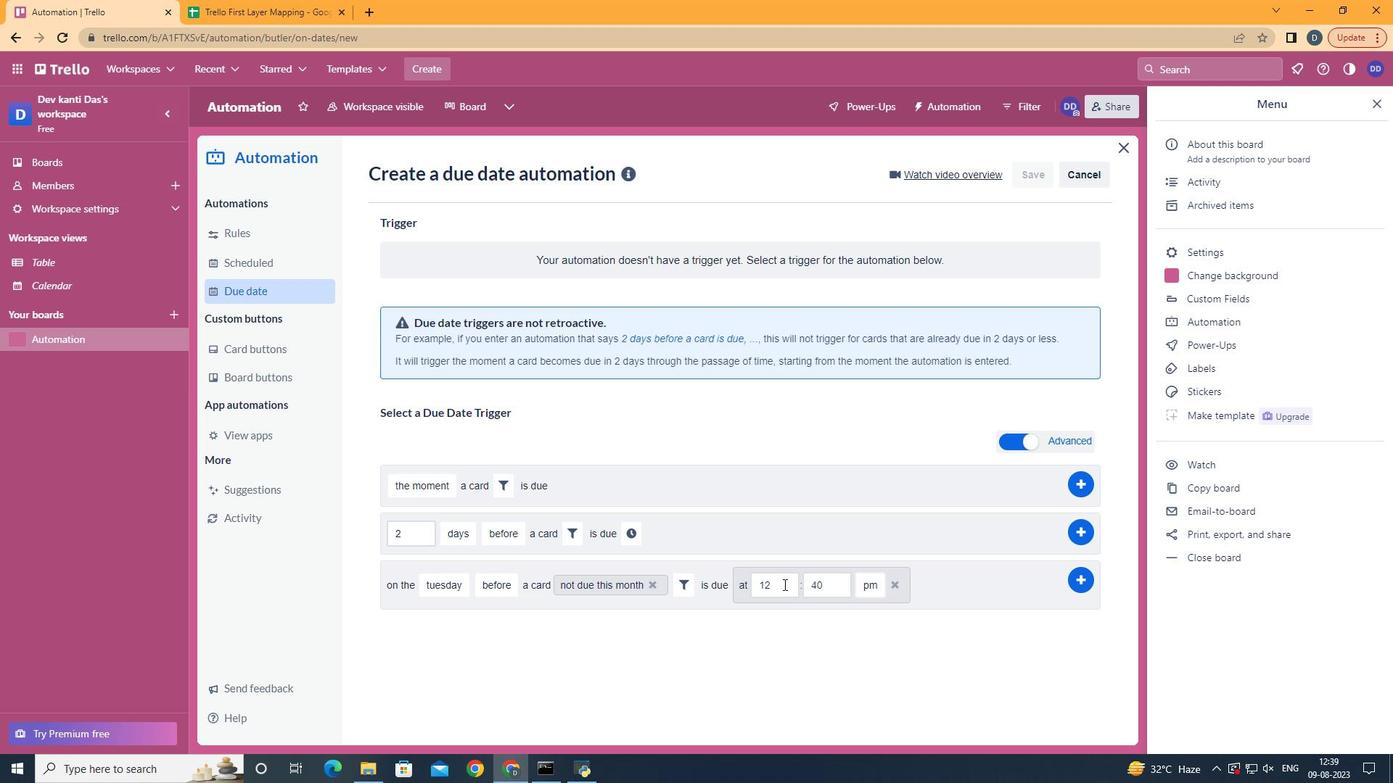 
Action: Mouse pressed left at (784, 585)
Screenshot: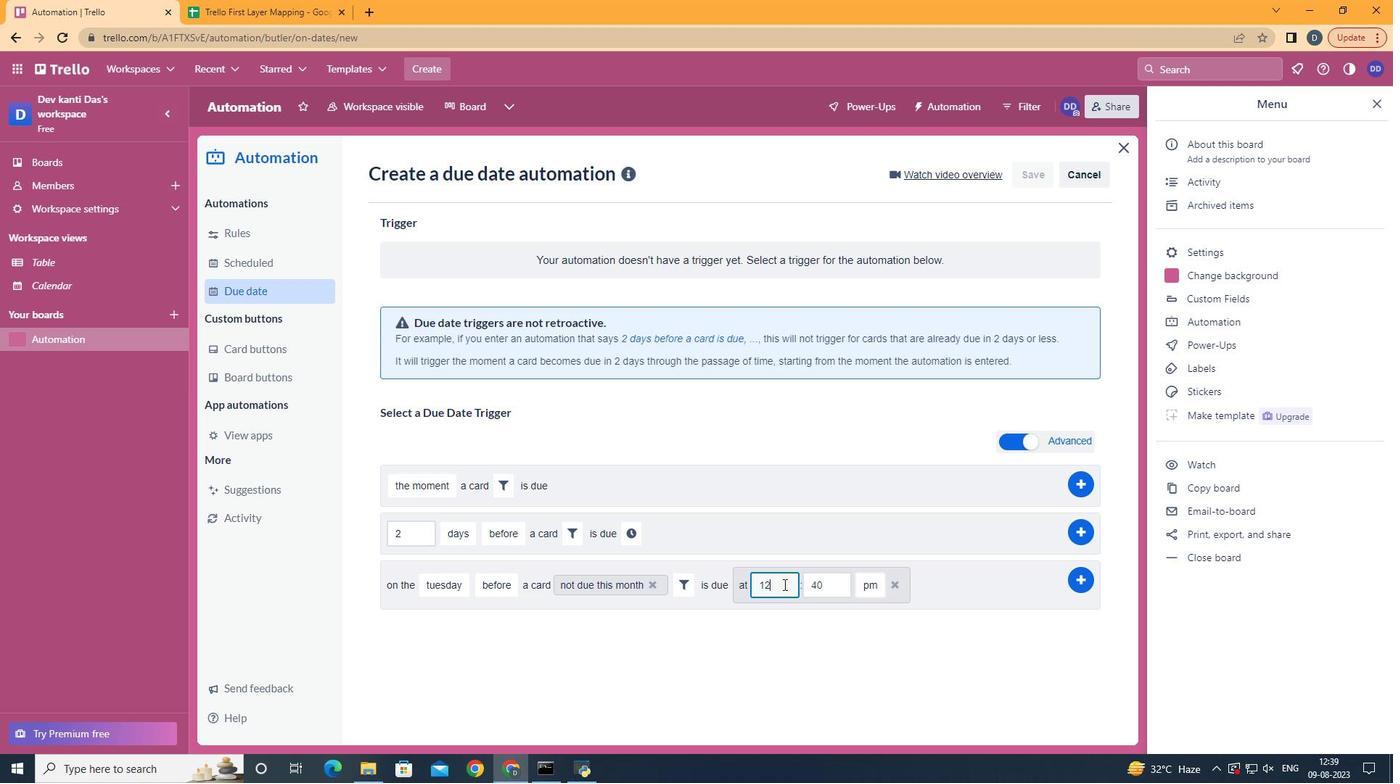 
Action: Key pressed <Key.backspace>1
Screenshot: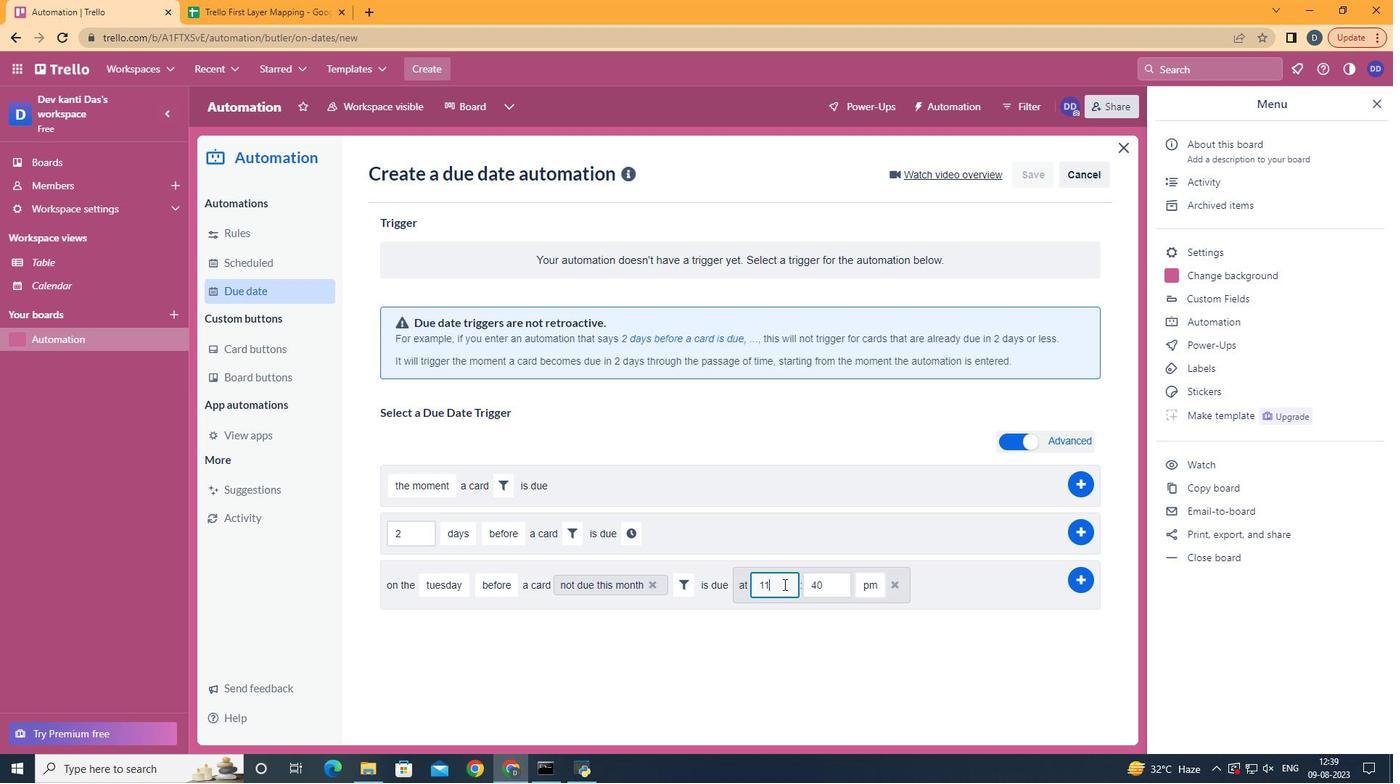 
Action: Mouse moved to (843, 582)
Screenshot: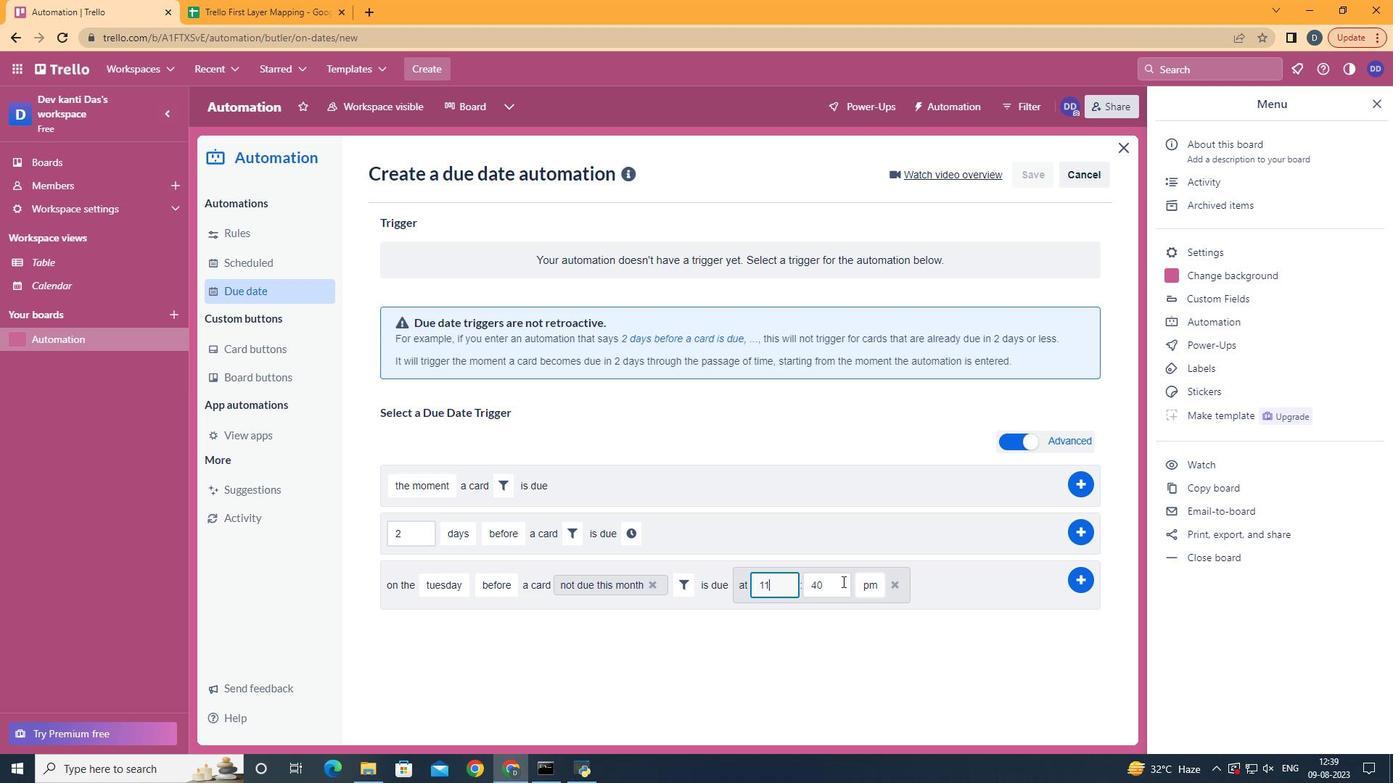 
Action: Mouse pressed left at (843, 582)
Screenshot: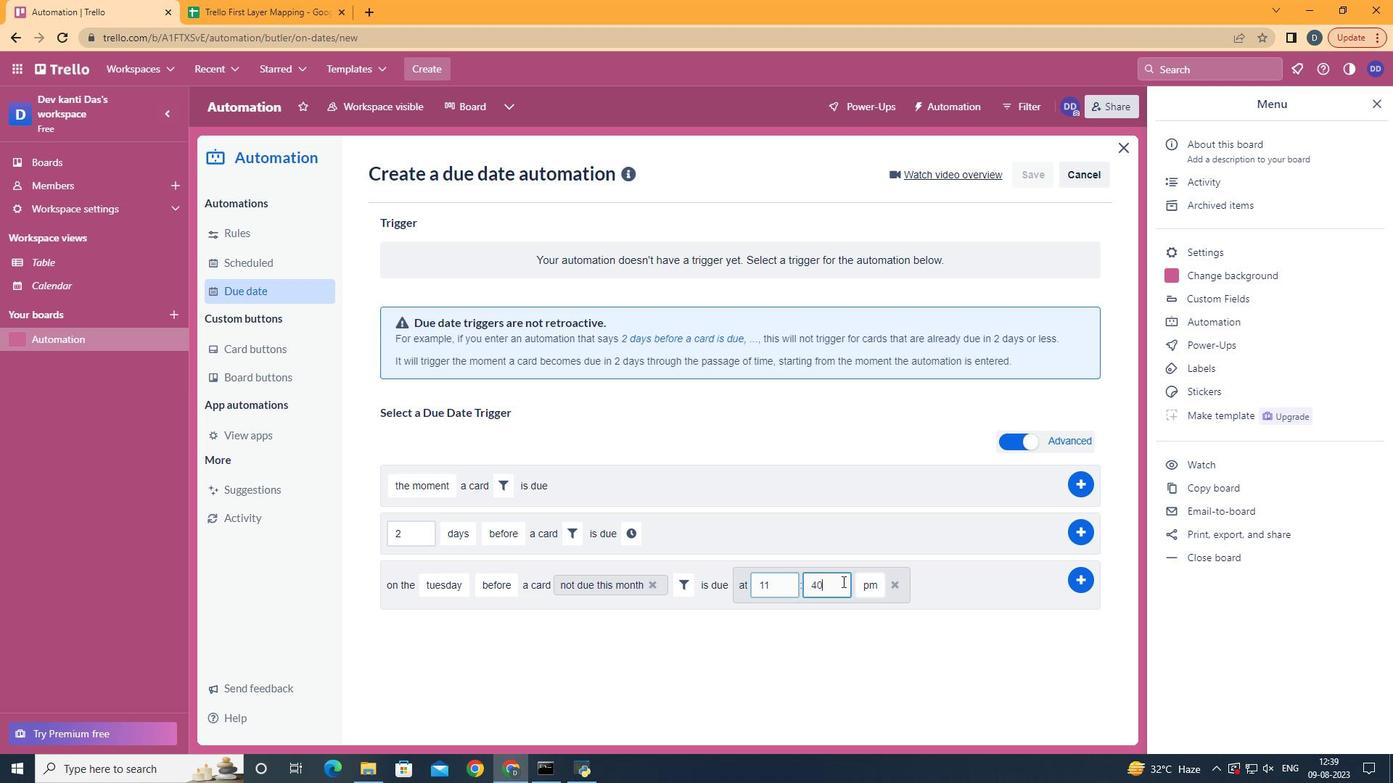
Action: Key pressed <Key.backspace><Key.backspace>00
Screenshot: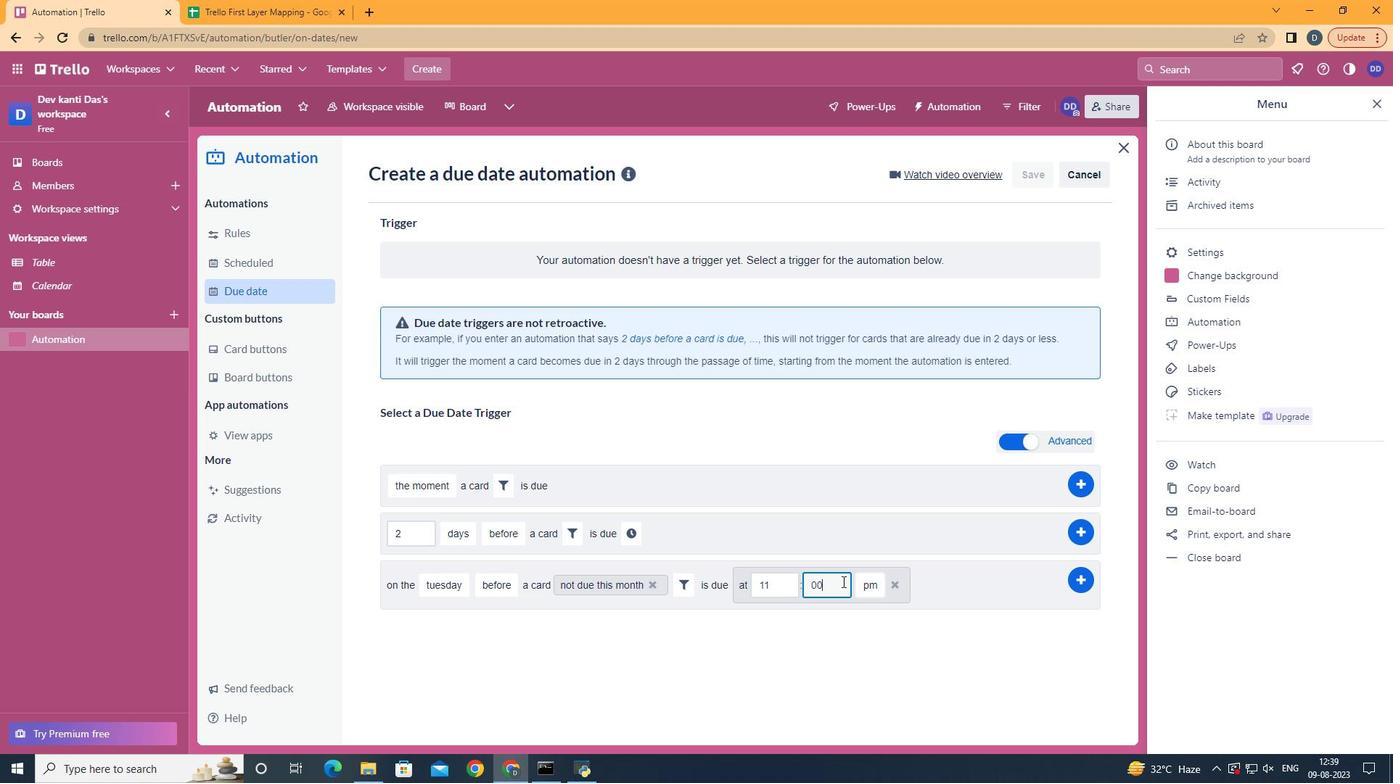 
Action: Mouse moved to (866, 613)
Screenshot: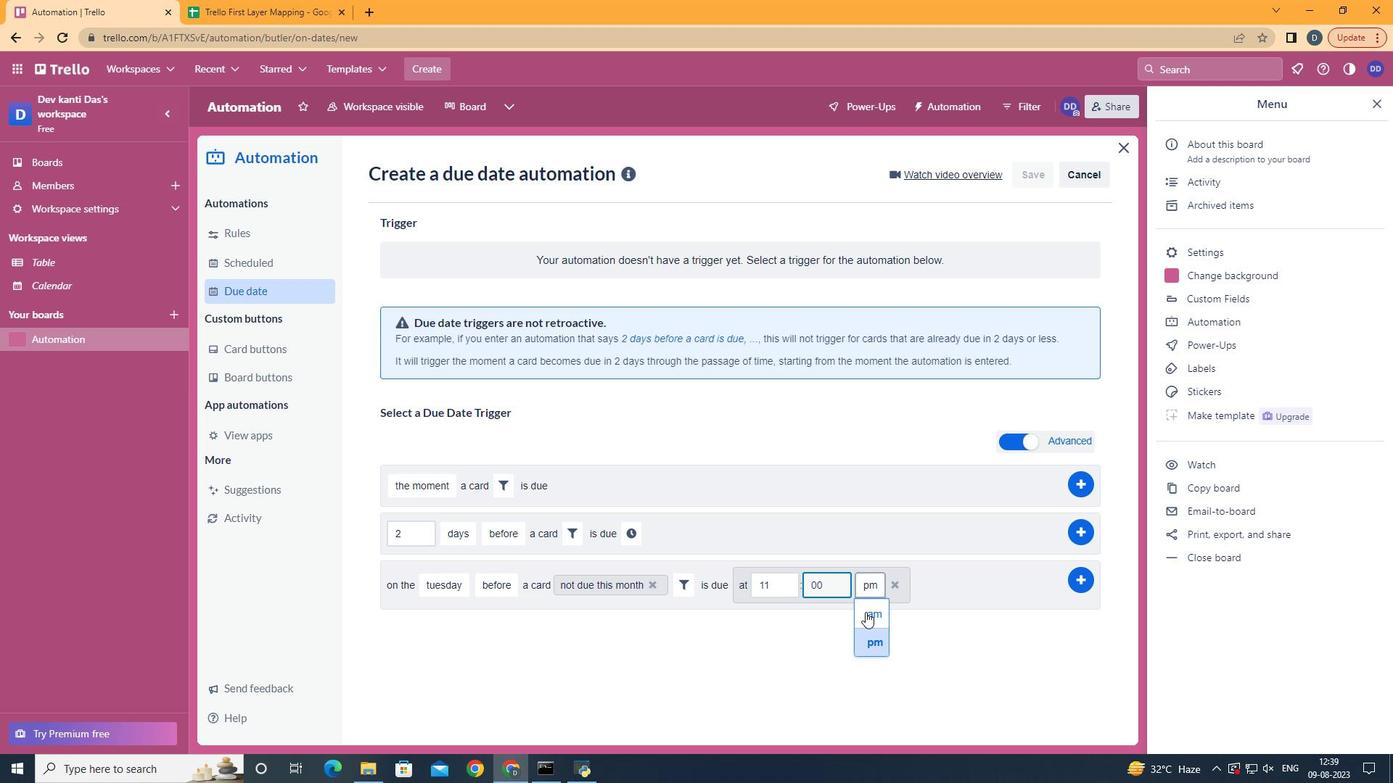 
Action: Mouse pressed left at (866, 613)
Screenshot: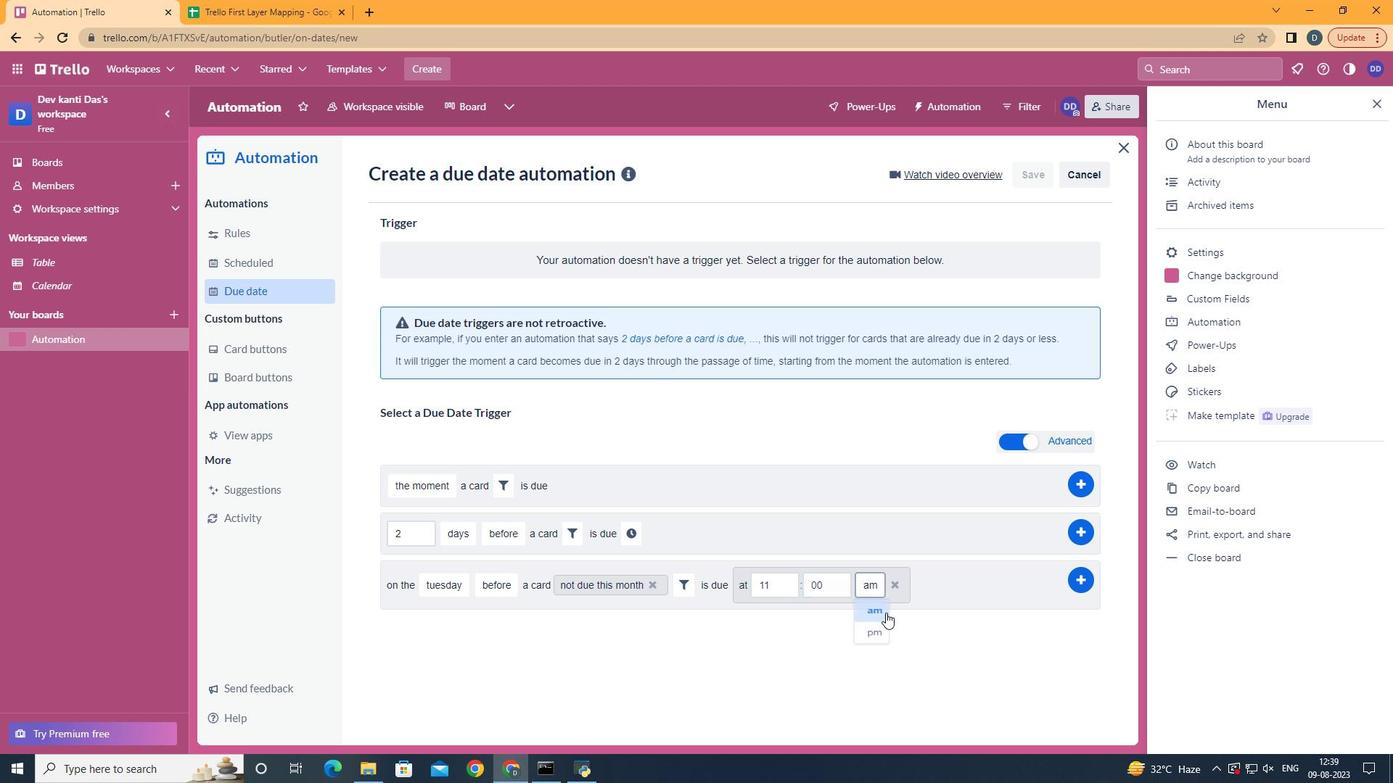 
Action: Mouse moved to (1087, 579)
Screenshot: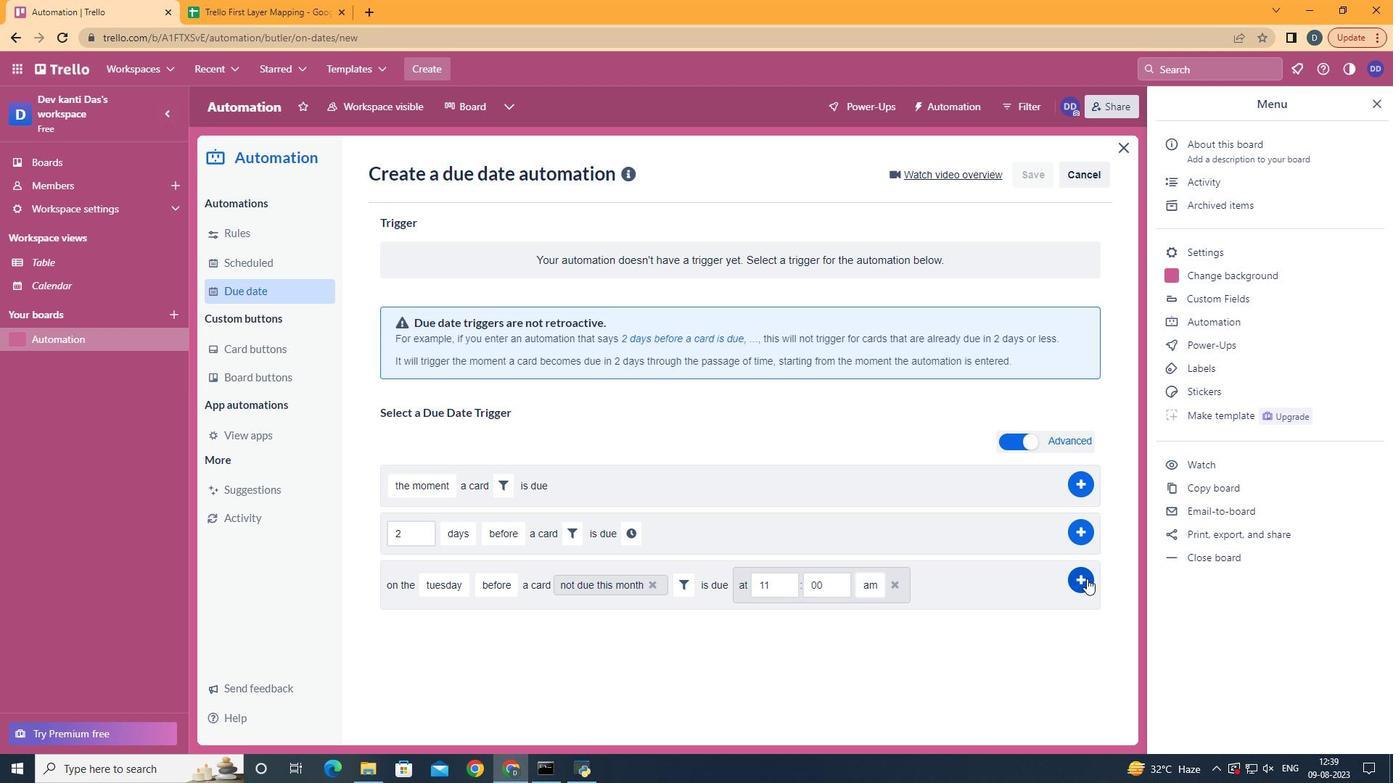 
Action: Mouse pressed left at (1087, 579)
Screenshot: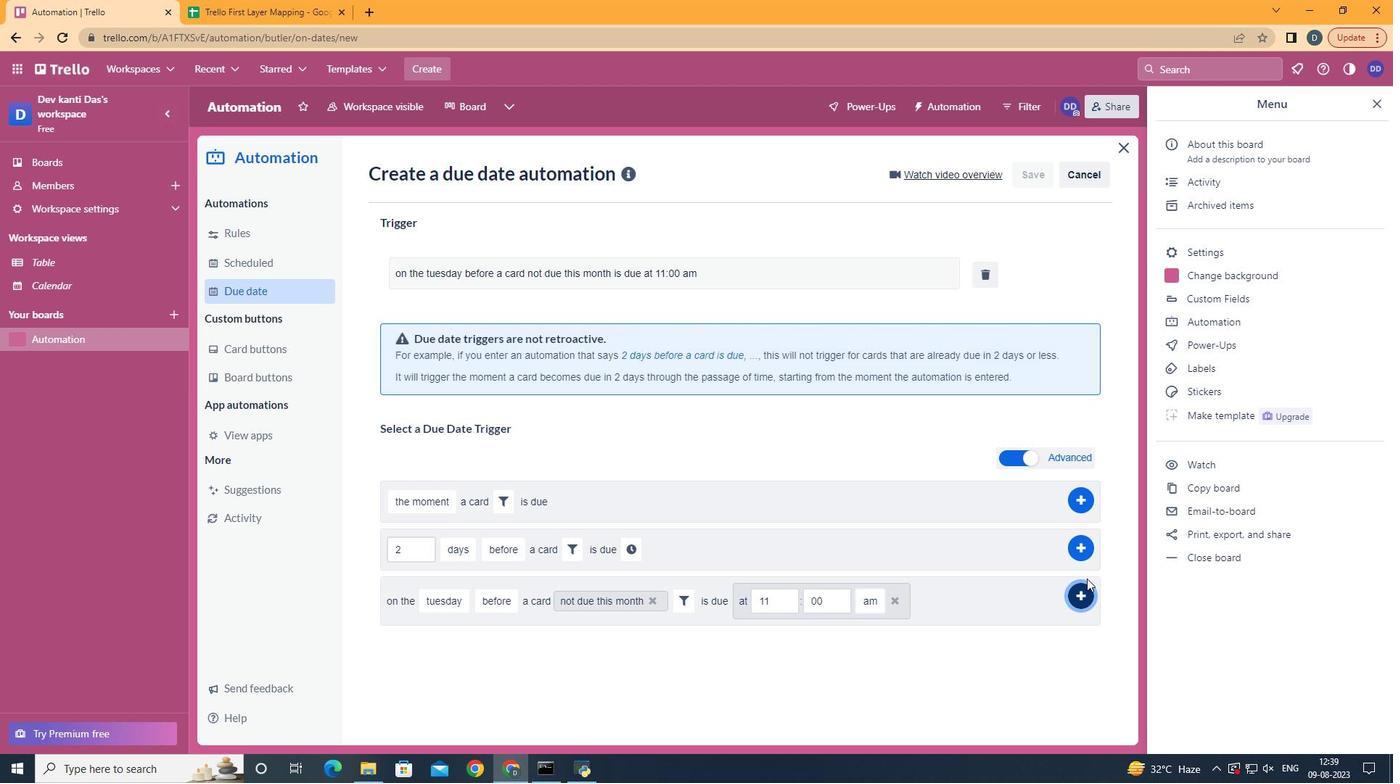 
Action: Mouse moved to (640, 352)
Screenshot: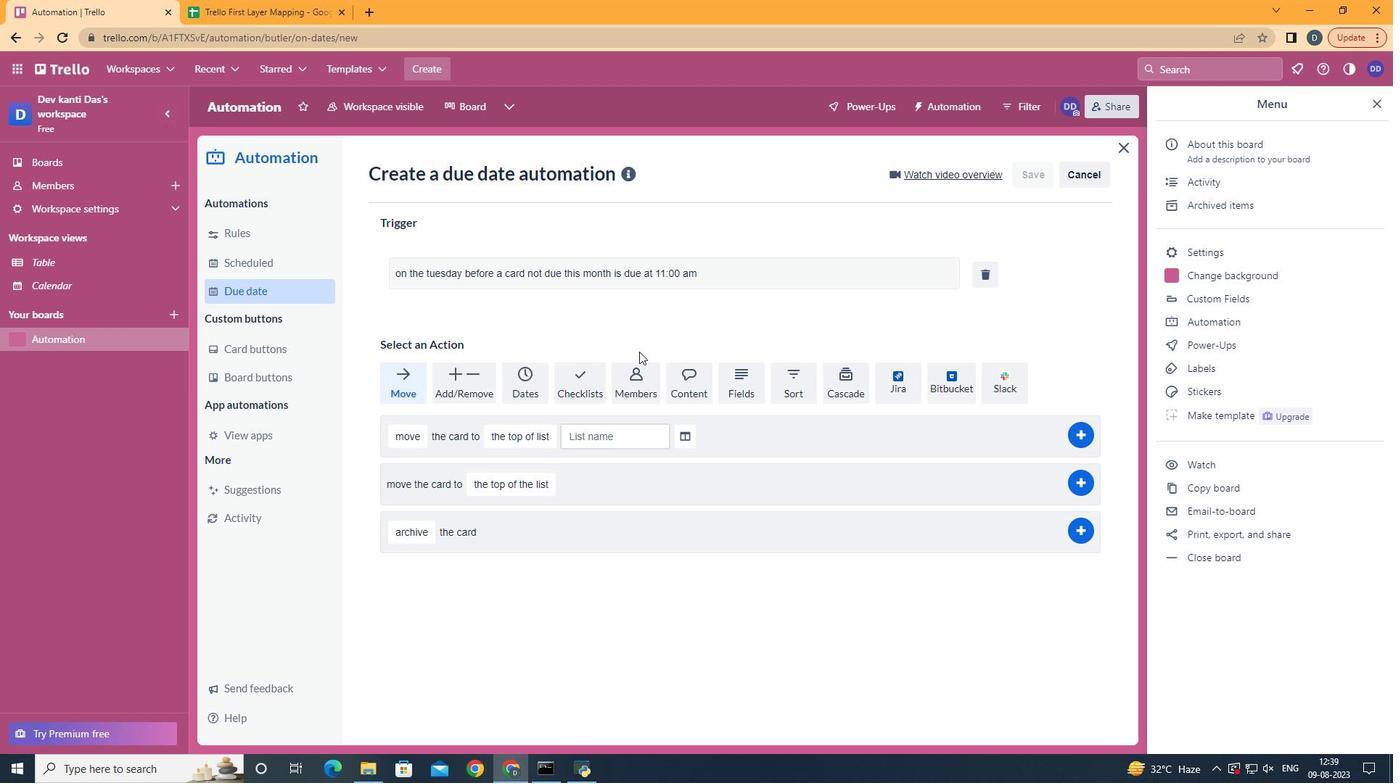 
